Task: In the Contact  LilyScott@GMX.com, Create email and send with subject: 'Welcome to a New Paradigm: Introducing Our Visionary Solution', and with mail content 'Good Day!_x000D_
We're excited to introduce you to an innovative solution that will revolutionize your industry. Get ready to redefine success and reach new heights!_x000D_
Best Regard', attach the document: Project_plan.docx and insert image: visitingcard.jpg. Below Best Regards, write Pinterest and insert the URL: 'in.pinterest.com'. Mark checkbox to create task to follow up : In 2 weeks. Logged in from softage.5@softage.net
Action: Mouse moved to (82, 60)
Screenshot: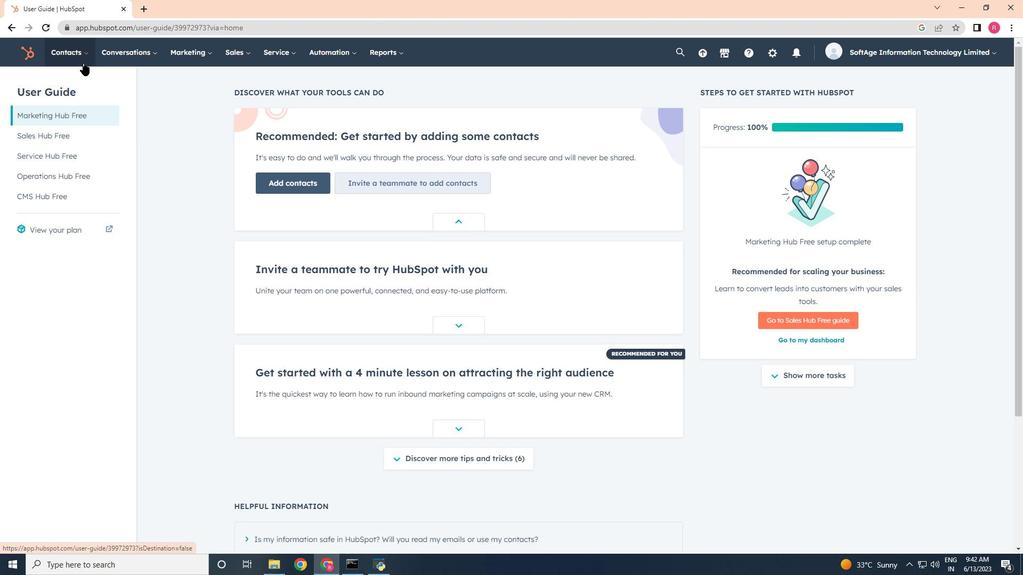 
Action: Mouse pressed left at (82, 60)
Screenshot: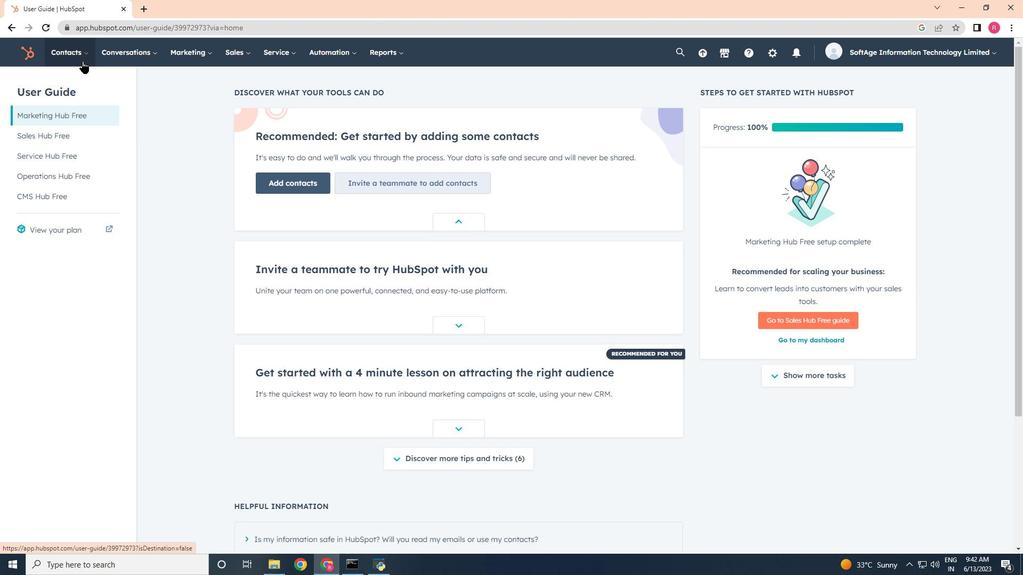 
Action: Mouse moved to (89, 78)
Screenshot: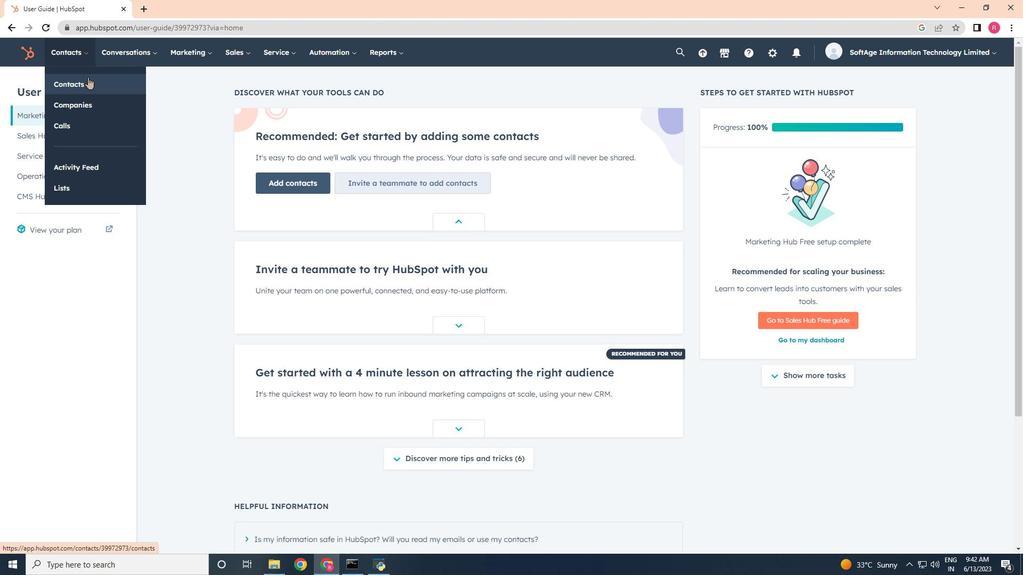 
Action: Mouse pressed left at (89, 78)
Screenshot: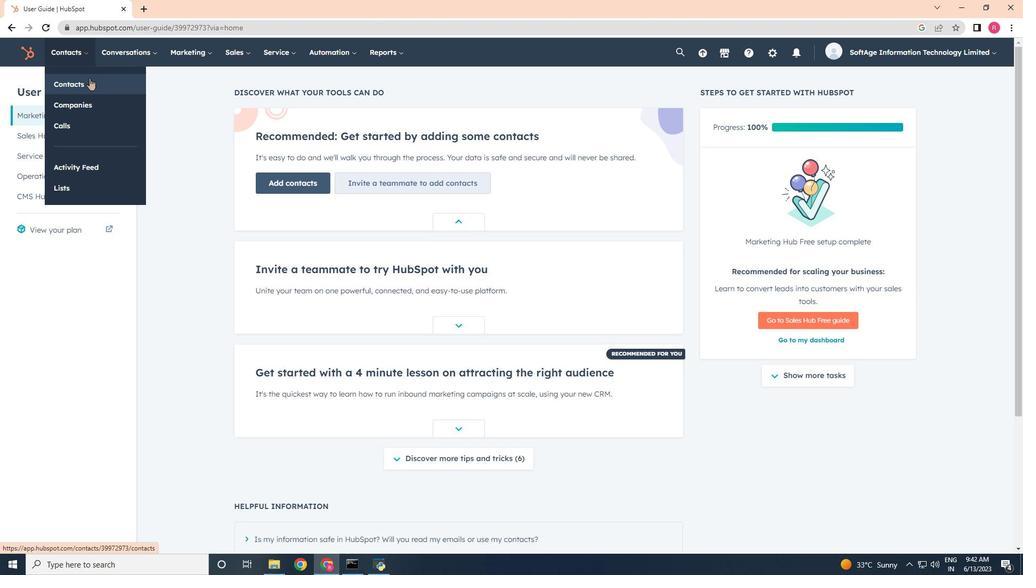 
Action: Mouse moved to (108, 171)
Screenshot: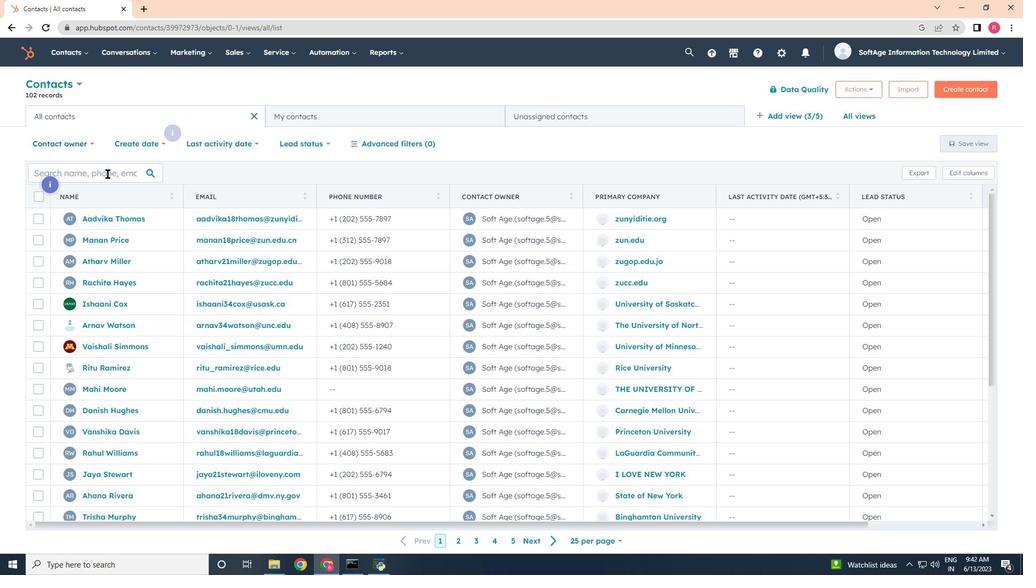 
Action: Mouse pressed left at (108, 171)
Screenshot: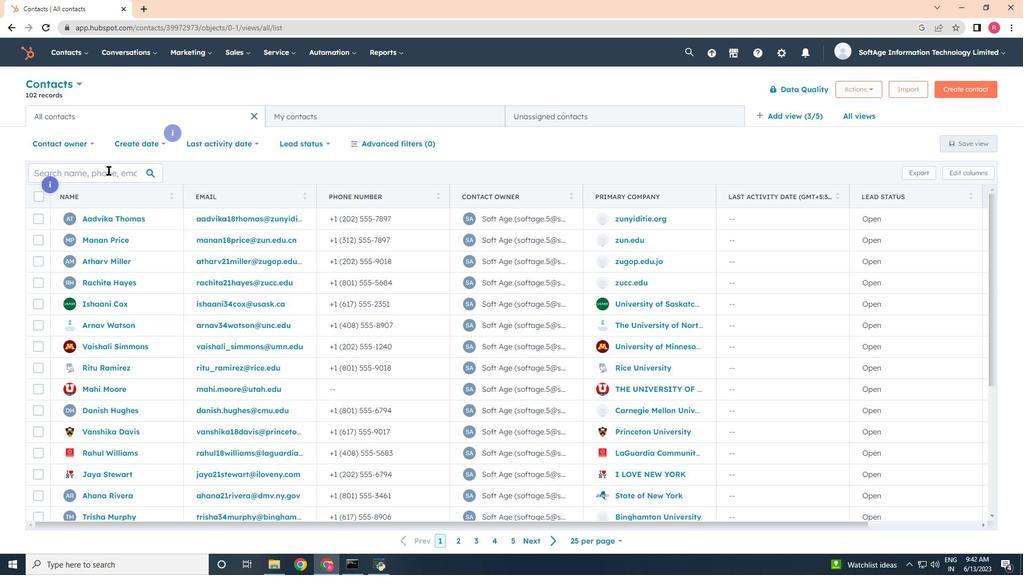 
Action: Mouse moved to (104, 181)
Screenshot: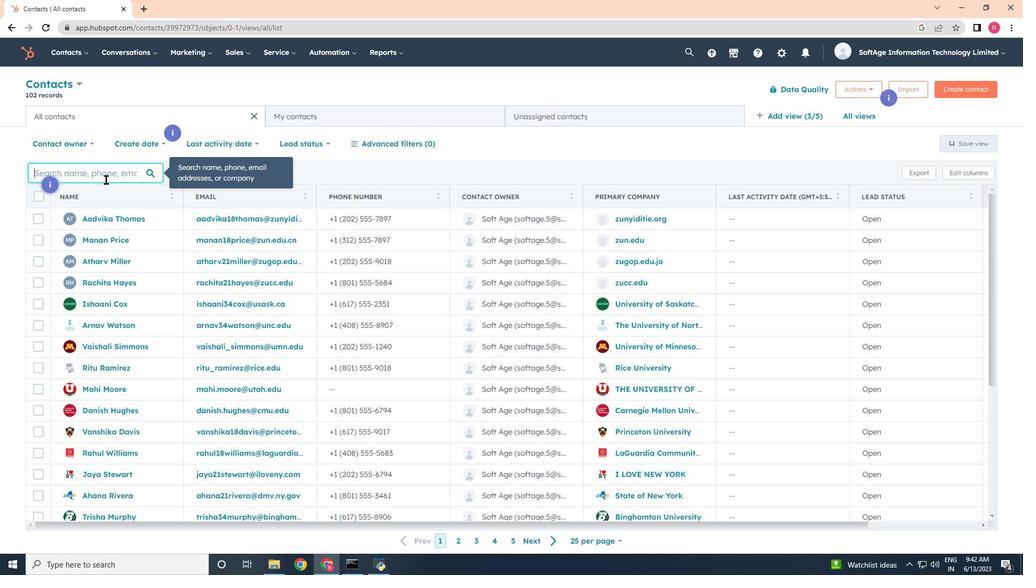 
Action: Key pressed <Key.shift>Lily<Key.shift>Scott<Key.shift>@<Key.shift>GMX.com
Screenshot: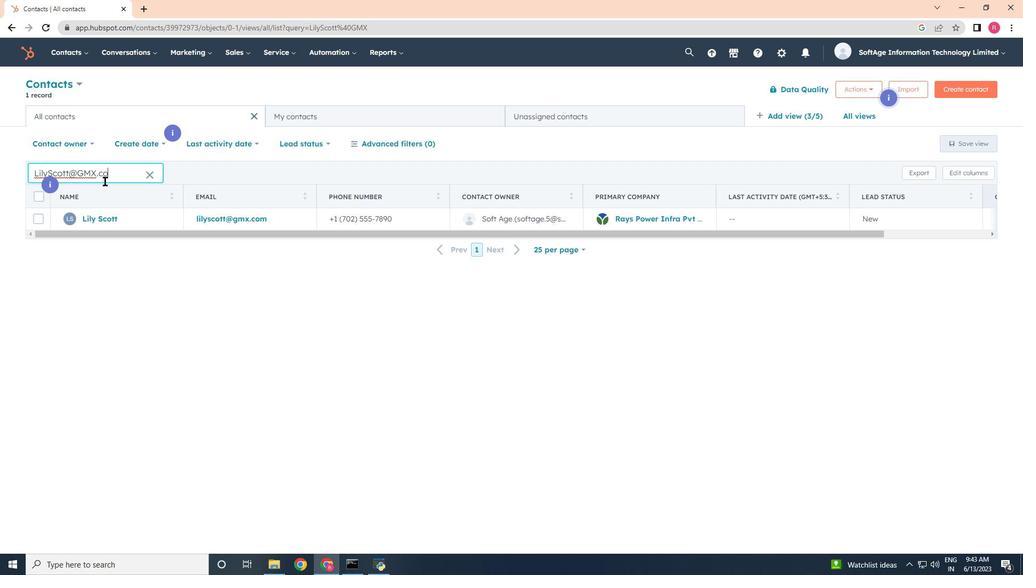 
Action: Mouse moved to (97, 220)
Screenshot: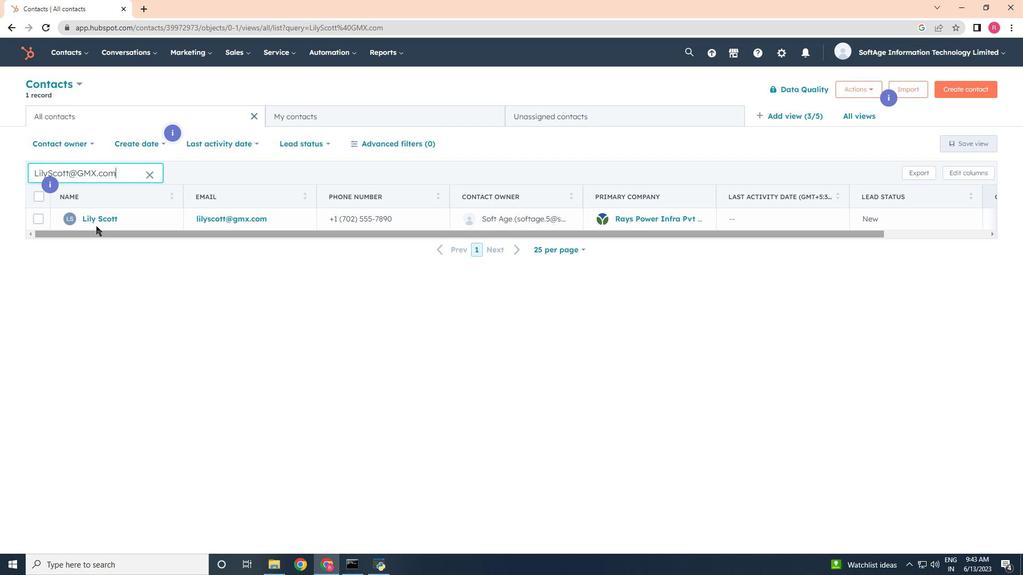 
Action: Mouse pressed left at (97, 220)
Screenshot: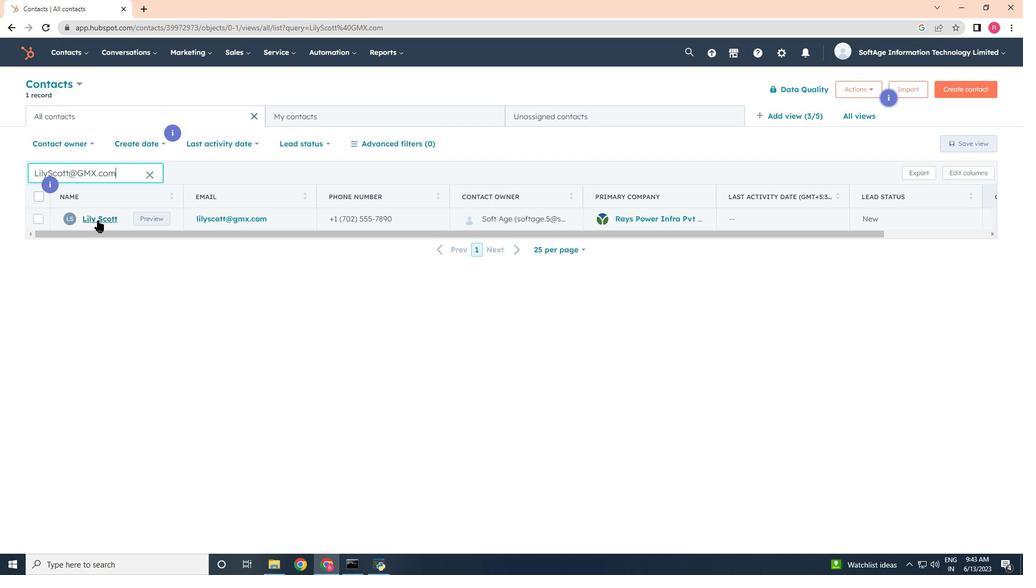 
Action: Mouse moved to (71, 179)
Screenshot: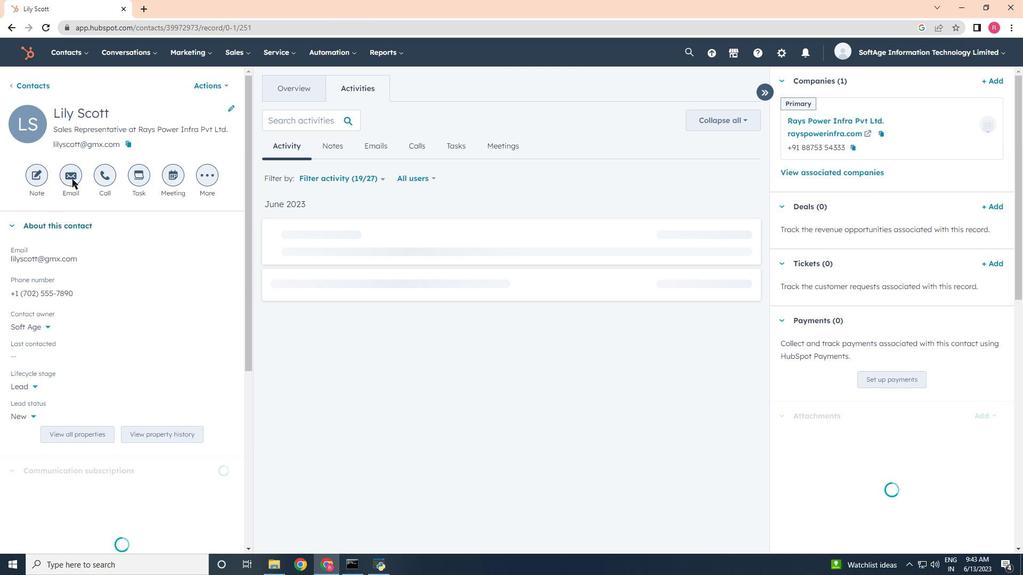 
Action: Mouse pressed left at (71, 179)
Screenshot: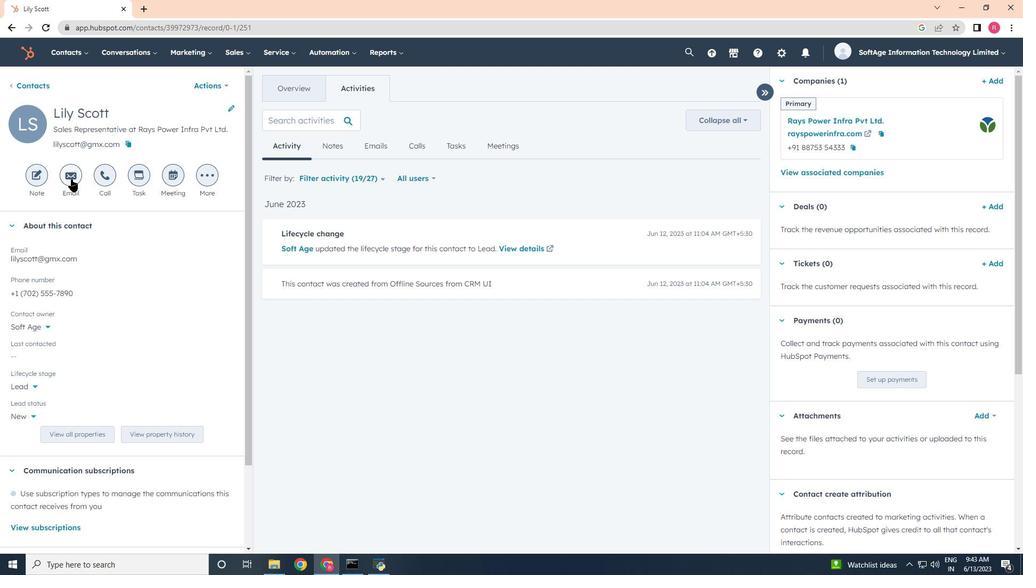 
Action: Mouse moved to (903, 266)
Screenshot: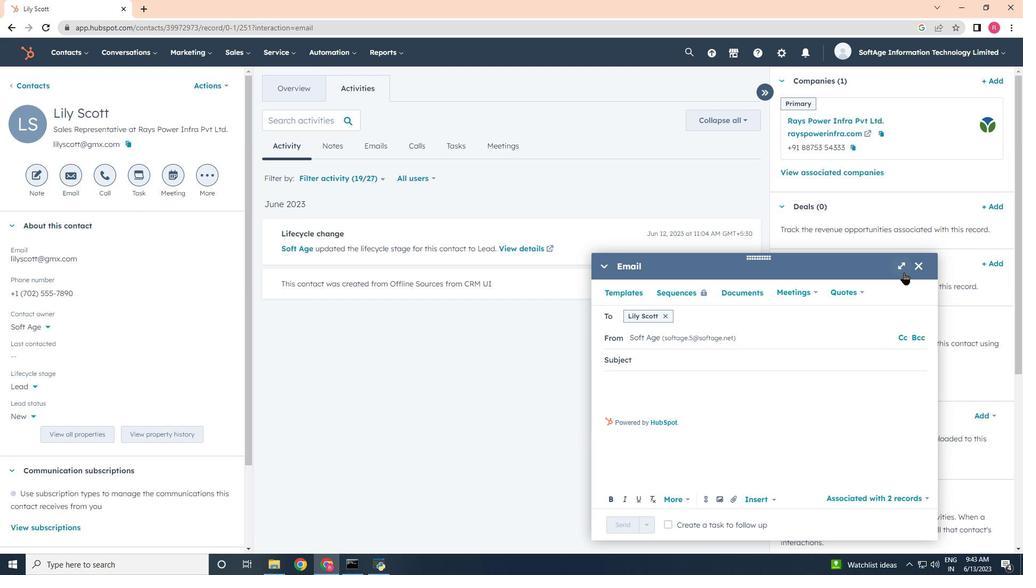 
Action: Mouse pressed left at (903, 266)
Screenshot: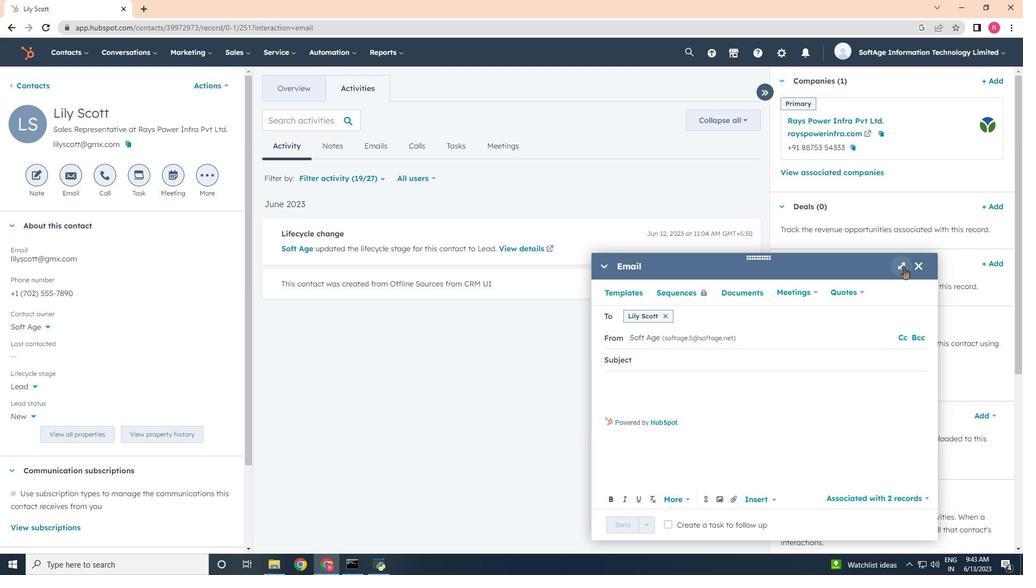 
Action: Mouse moved to (236, 349)
Screenshot: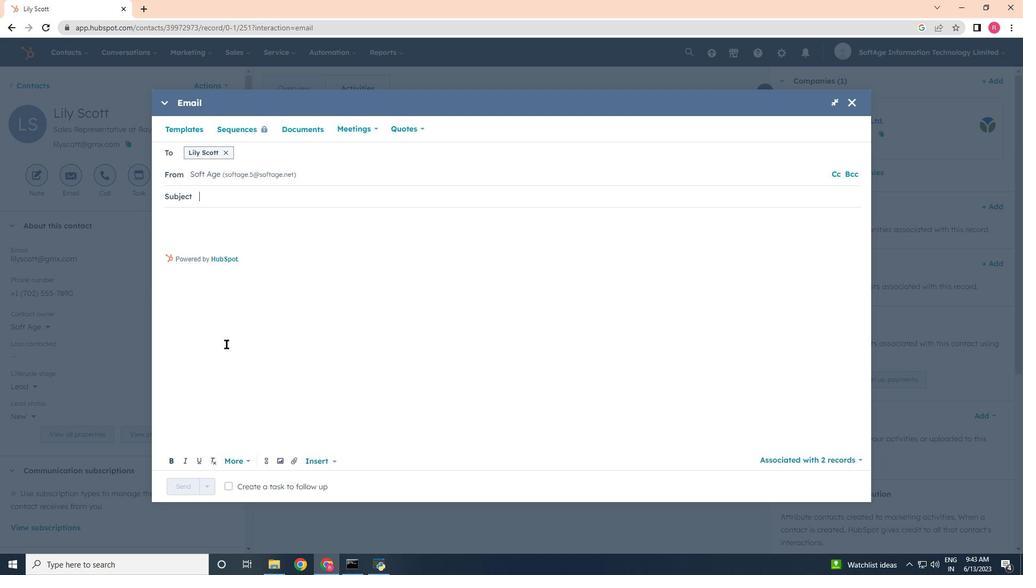 
Action: Key pressed <Key.shift><Key.shift><Key.shift><Key.shift><Key.shift><Key.shift><Key.shift><Key.shift><Key.shift><Key.shift><Key.shift><Key.shift><Key.shift><Key.shift><Key.shift><Key.shift>Welcome<Key.space>to<Key.space>a<Key.space><Key.shift>New<Key.space><Key.shift>Paradigm<Key.shift_r>:<Key.space><Key.shift><Key.shift><Key.shift><Key.shift><Key.shift><Key.shift><Key.shift><Key.shift><Key.shift><Key.shift><Key.shift><Key.shift><Key.shift><Key.shift><Key.shift><Key.shift><Key.shift><Key.shift><Key.shift><Key.shift><Key.shift><Key.shift><Key.shift><Key.shift><Key.shift><Key.shift><Key.shift><Key.shift>Introducing<Key.space><Key.shift>Our<Key.space><Key.shift>Visionary<Key.space><Key.shift><Key.shift>Solution<Key.space><Key.backspace>,
Screenshot: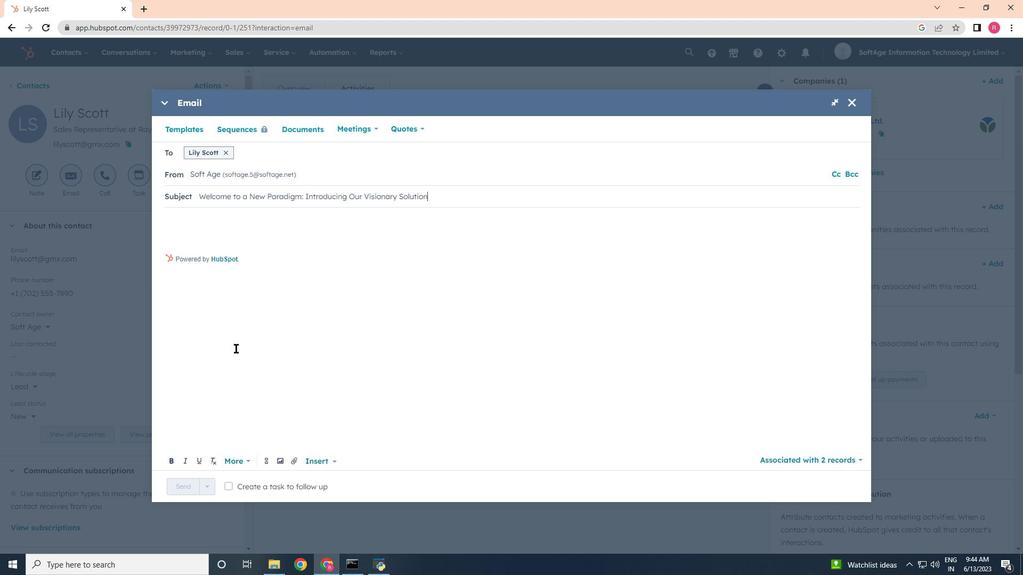 
Action: Mouse moved to (208, 237)
Screenshot: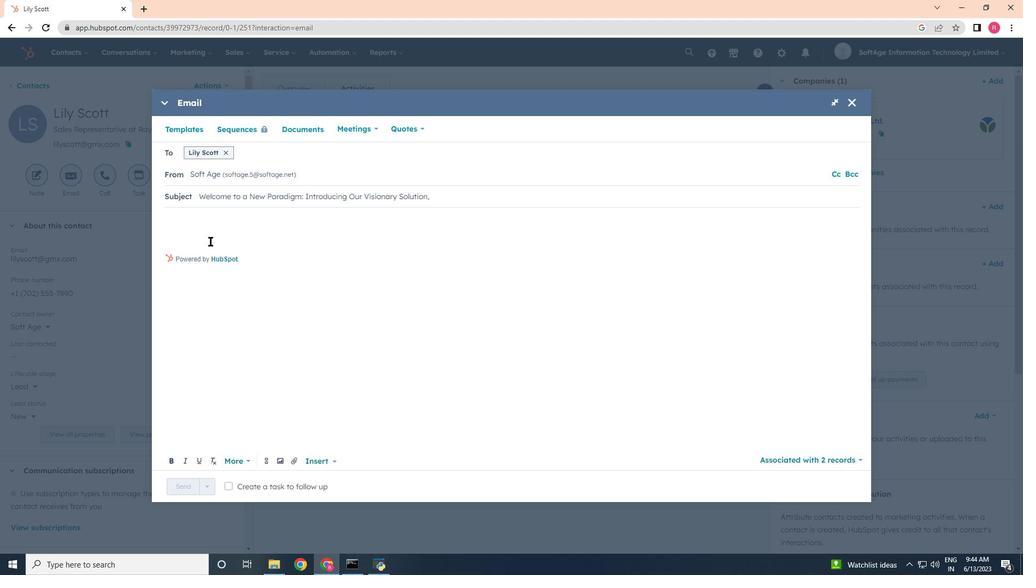 
Action: Mouse pressed left at (208, 237)
Screenshot: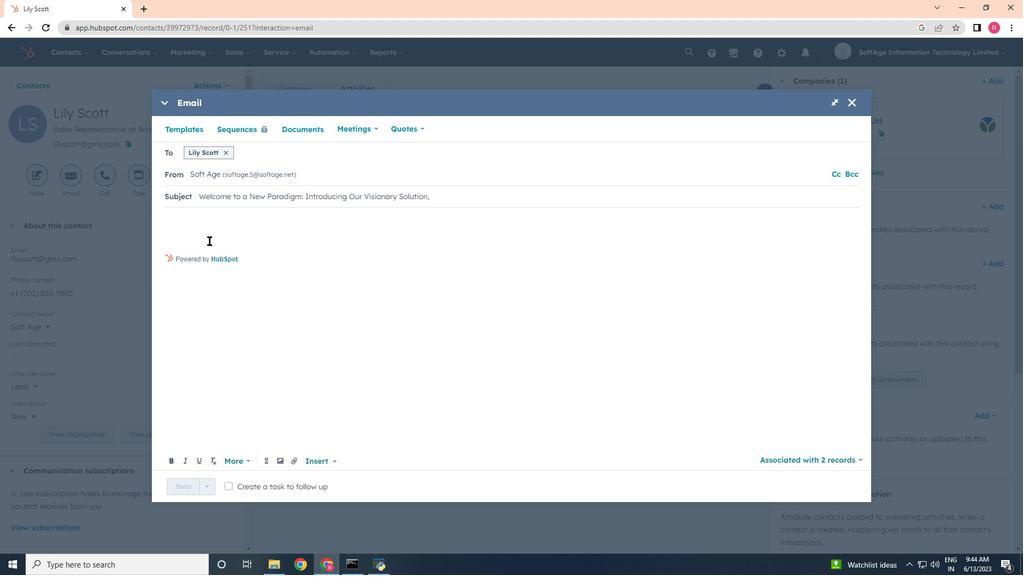 
Action: Mouse moved to (205, 237)
Screenshot: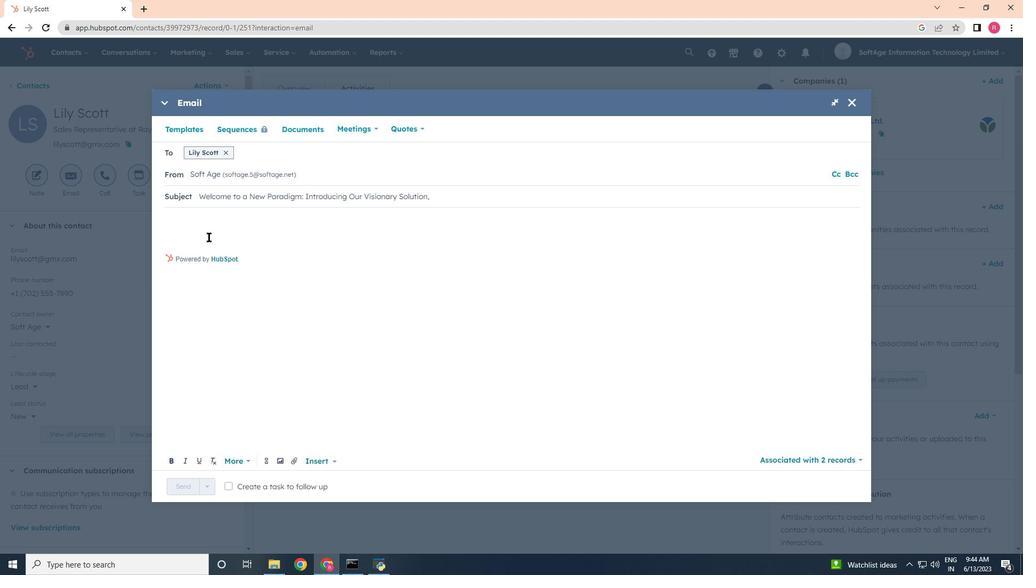 
Action: Key pressed <Key.backspace><Key.backspace><Key.shift><Key.shift>Good<Key.space><Key.shift>Day<Key.shift>!<Key.enter><Key.enter><Key.shift>We<Key.space><Key.backspace>'re<Key.space>excited<Key.space>int<Key.backspace>troduce<Key.space>you<Key.space>to<Key.space>an<Key.space>innovative<Key.space>solution<Key.space>the=<Key.backspace><Key.backspace>at<Key.space>will<Key.space>revolutionize<Key.space>your<Key.space>industry.<Key.space><Key.shift>Get<Key.space><Key.shift>redy<Key.space><Key.backspace><Key.backspace><Key.backspace>ady<Key.space>to<Key.space>redefine<Key.space>success<Key.space>and<Key.space>reach<Key.space>new<Key.space>hights<Key.shift><Key.shift><Key.shift><Key.shift>!<Key.backspace><Key.backspace><Key.backspace><Key.backspace><Key.backspace><Key.backspace>eights<Key.shift><Key.shift><Key.shift><Key.shift><Key.shift><Key.shift><Key.shift><Key.shift><Key.shift><Key.shift><Key.shift><Key.shift><Key.shift><Key.shift><Key.shift>!<Key.enter><Key.enter><Key.shift><Key.shift>Best<Key.space><Key.shift><Key.shift><Key.shift><Key.shift><Key.shift><Key.shift><Key.shift><Key.shift><Key.shift><Key.shift><Key.shift><Key.shift><Key.shift><Key.shift><Key.shift><Key.shift><Key.shift><Key.shift><Key.shift><Key.shift><Key.shift><Key.shift>Regard,<Key.enter>
Screenshot: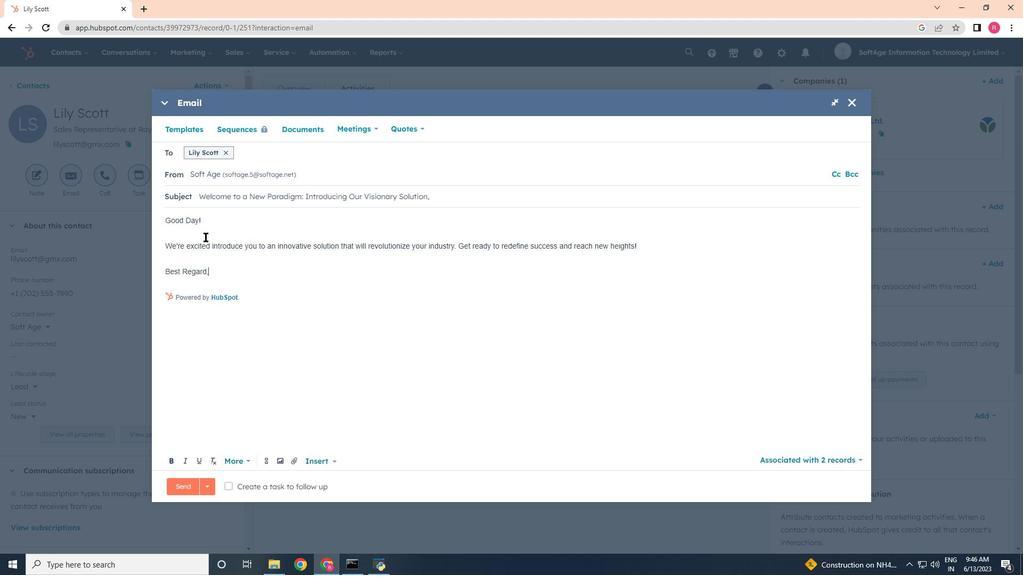 
Action: Mouse moved to (295, 461)
Screenshot: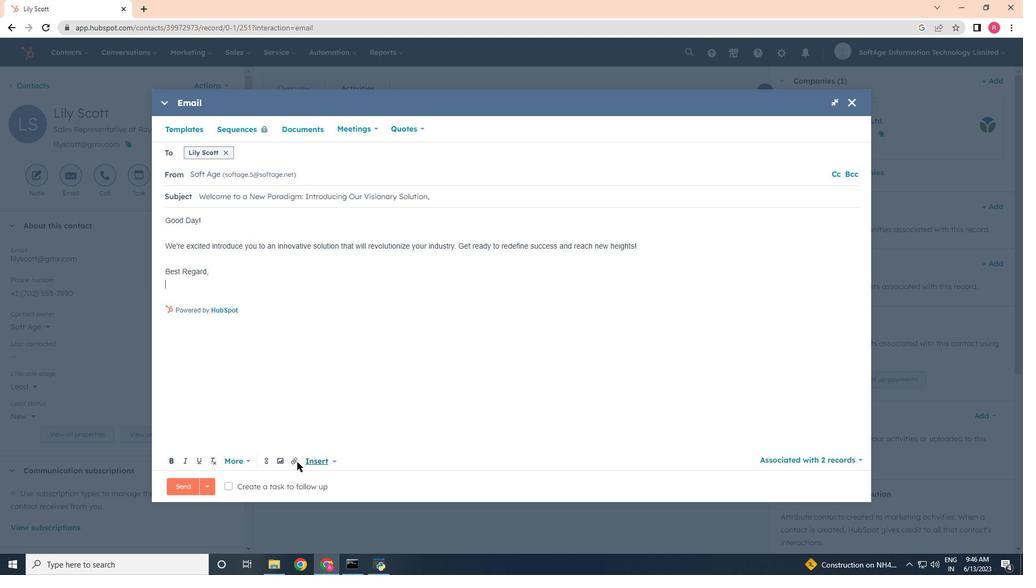 
Action: Mouse pressed left at (295, 461)
Screenshot: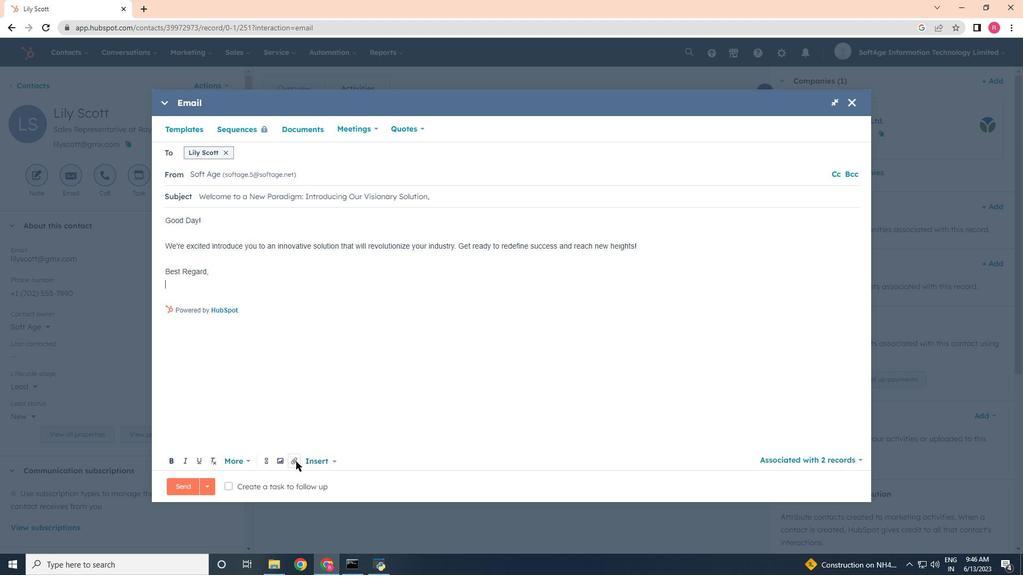 
Action: Mouse moved to (313, 429)
Screenshot: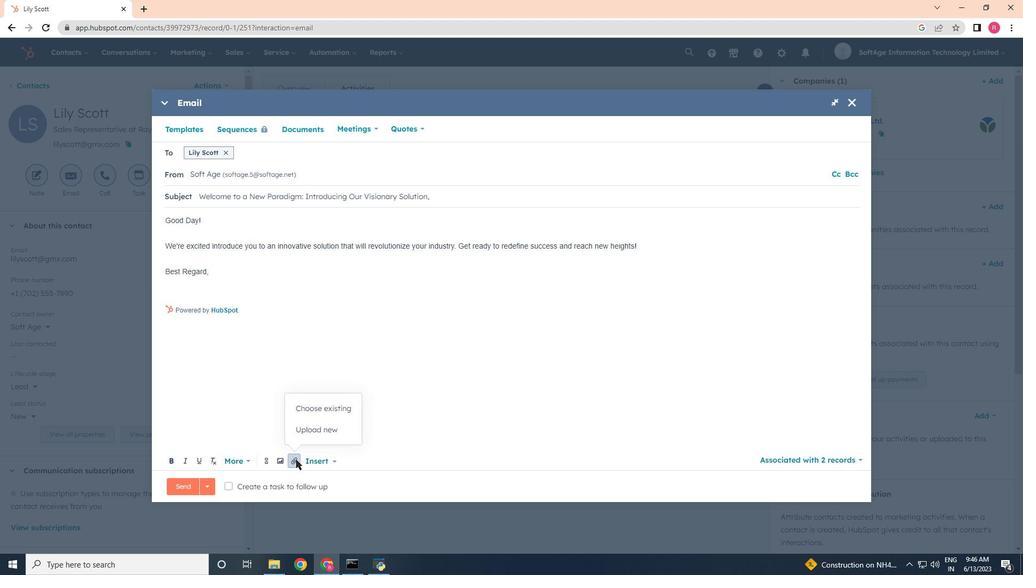 
Action: Mouse pressed left at (313, 429)
Screenshot: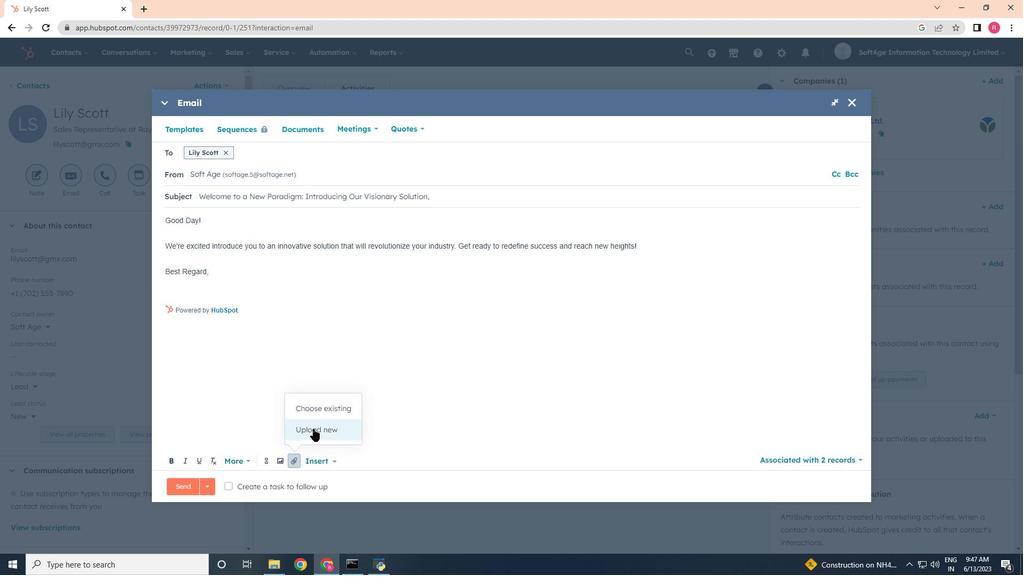 
Action: Mouse moved to (273, 79)
Screenshot: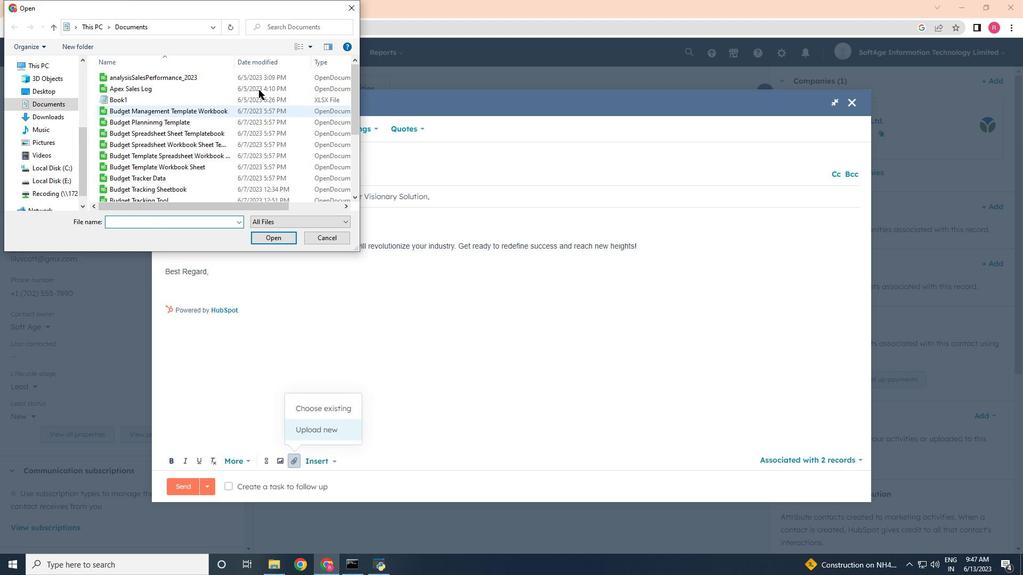 
Action: Mouse scrolled (273, 79) with delta (0, 0)
Screenshot: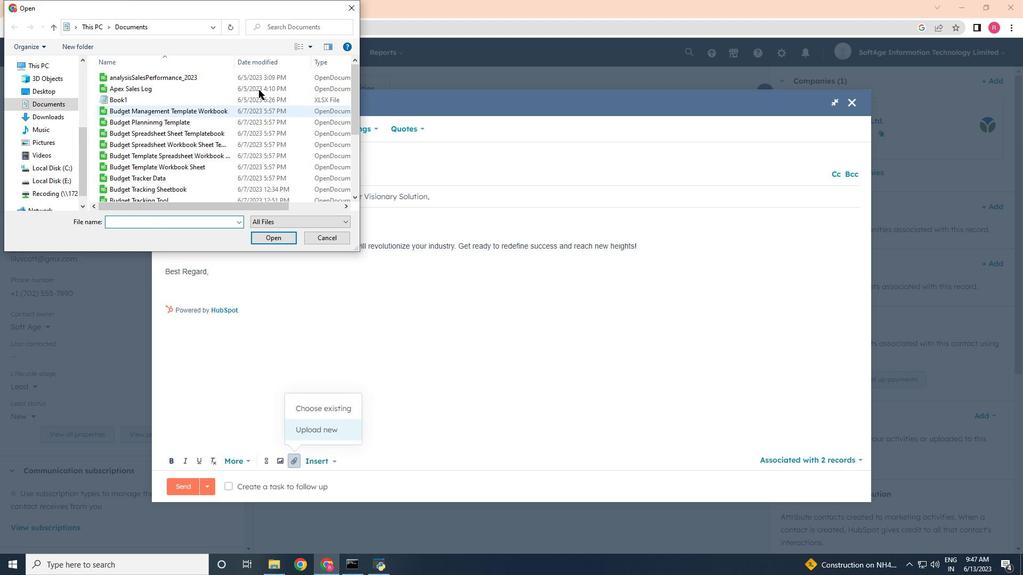
Action: Mouse moved to (275, 80)
Screenshot: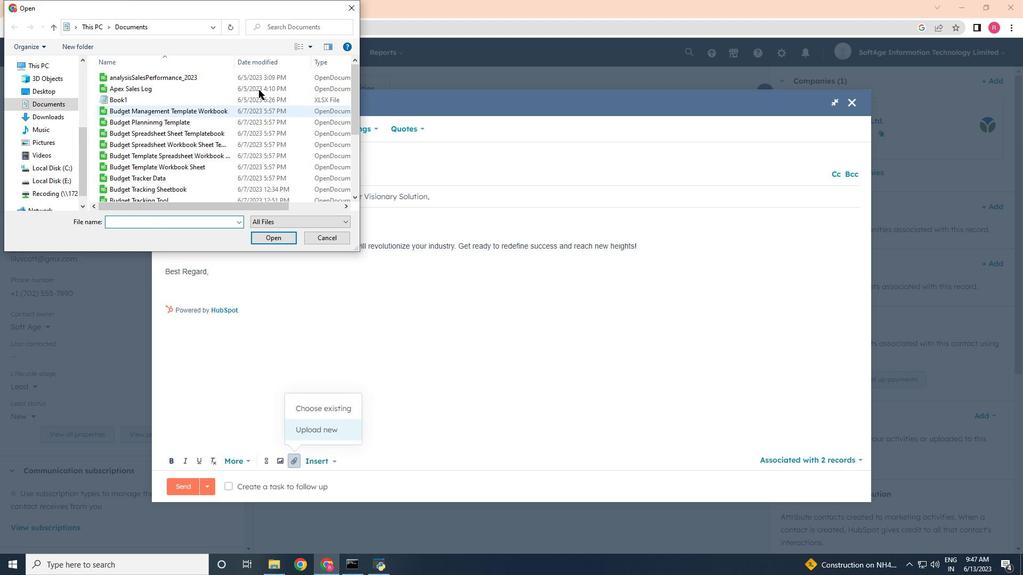 
Action: Mouse scrolled (275, 80) with delta (0, 0)
Screenshot: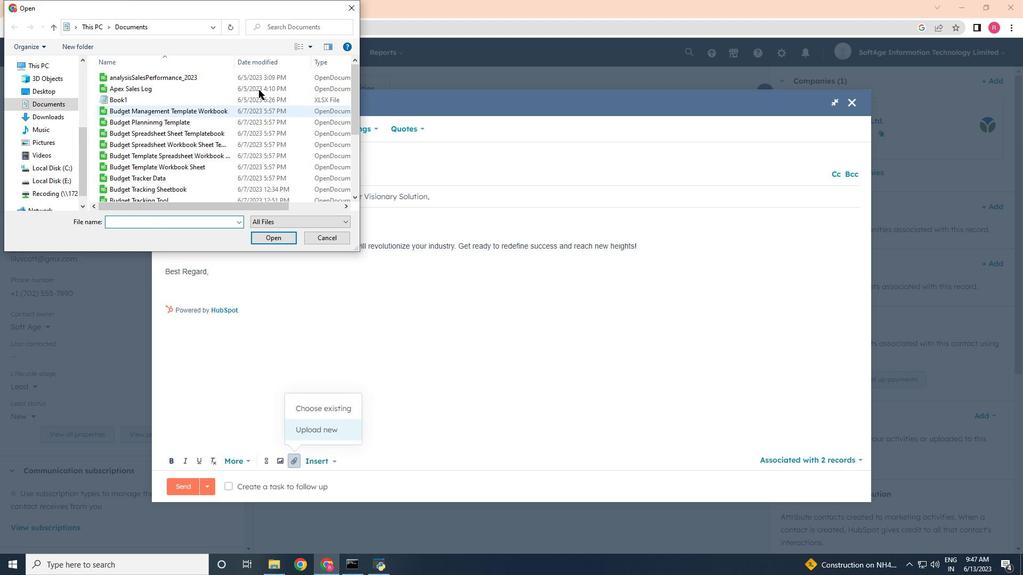 
Action: Mouse scrolled (275, 80) with delta (0, 0)
Screenshot: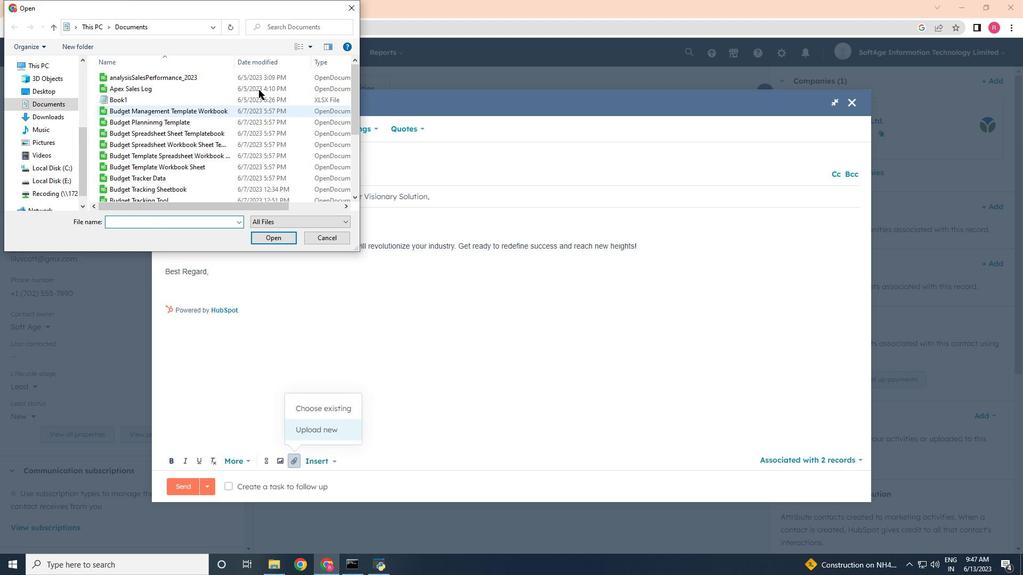 
Action: Mouse scrolled (275, 80) with delta (0, 0)
Screenshot: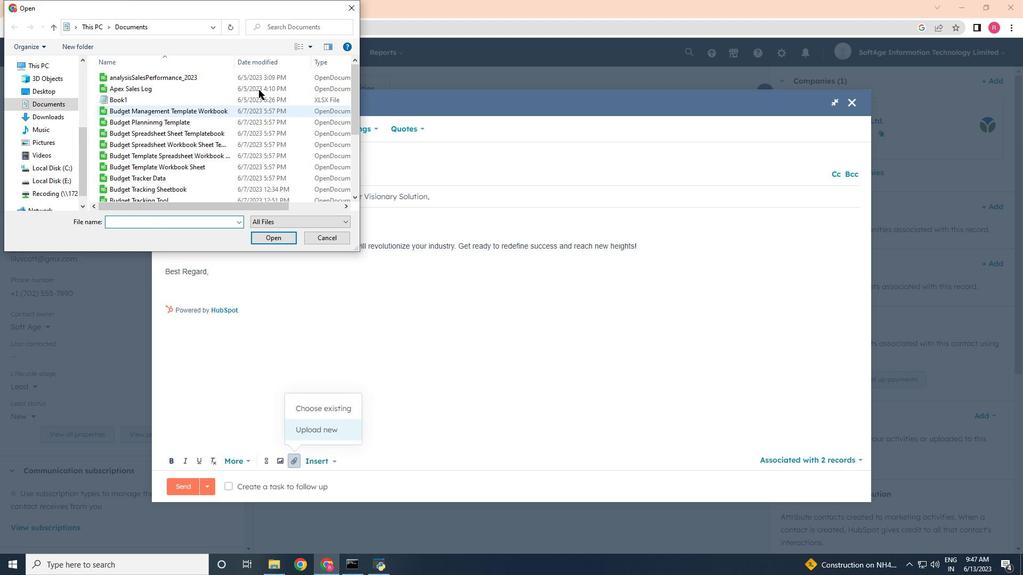 
Action: Mouse scrolled (275, 80) with delta (0, 0)
Screenshot: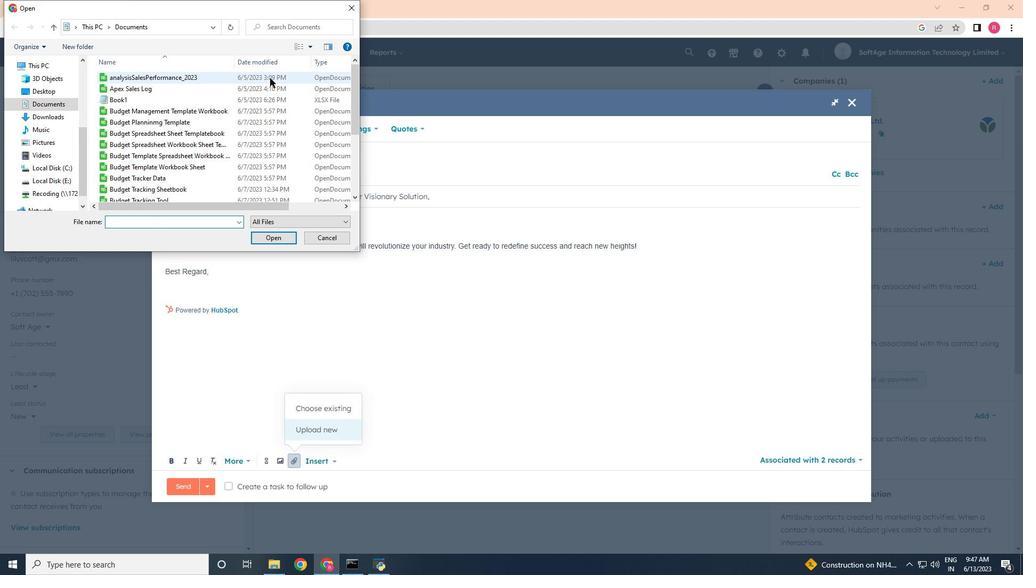 
Action: Mouse moved to (275, 80)
Screenshot: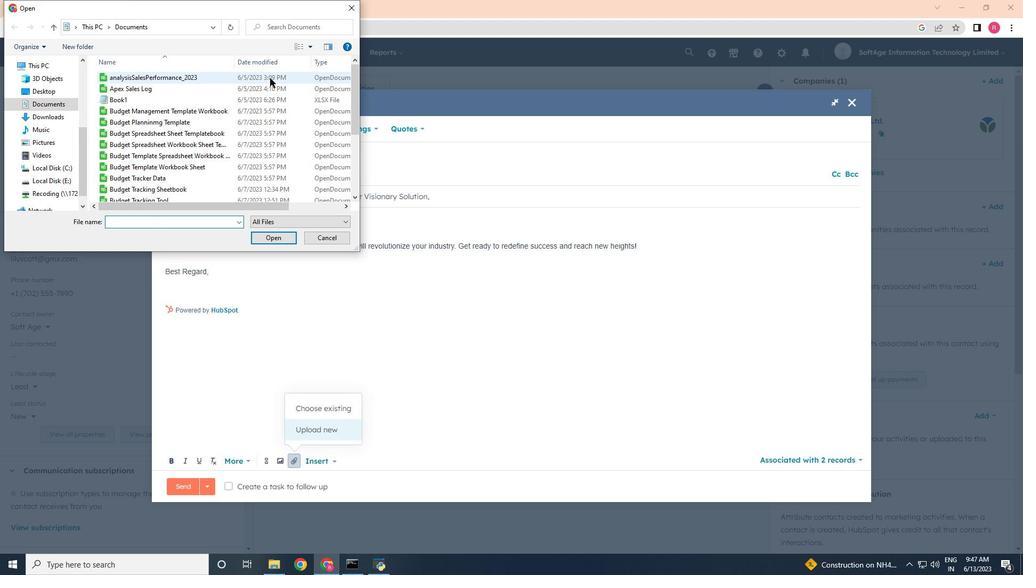 
Action: Mouse scrolled (275, 80) with delta (0, 0)
Screenshot: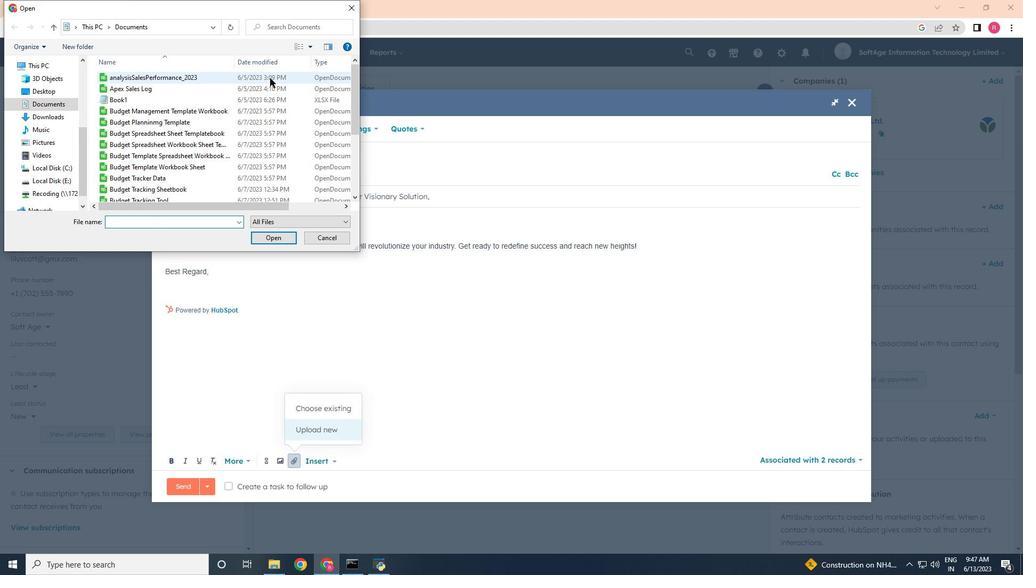 
Action: Mouse moved to (215, 142)
Screenshot: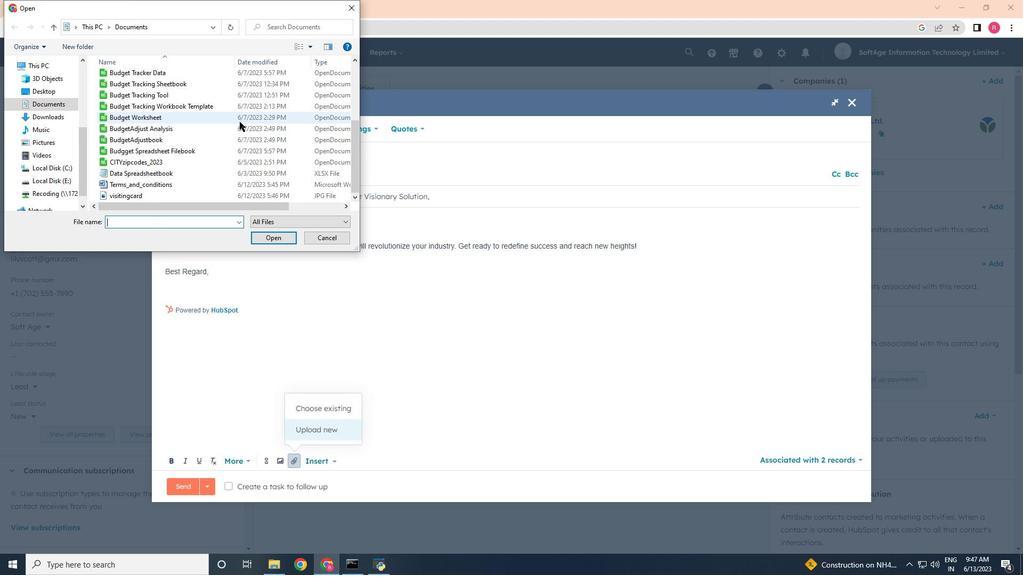 
Action: Mouse scrolled (215, 142) with delta (0, 0)
Screenshot: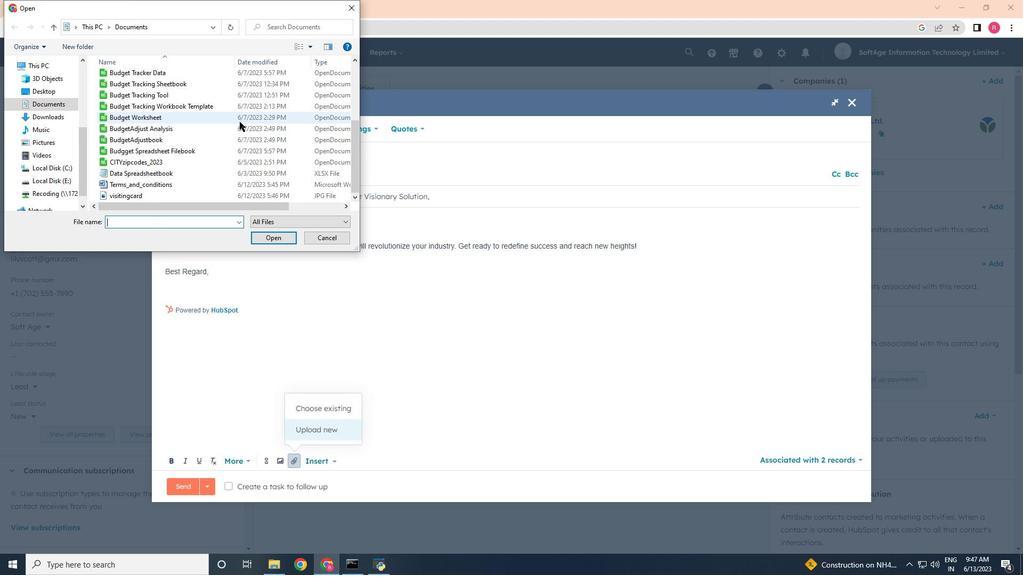 
Action: Mouse moved to (209, 149)
Screenshot: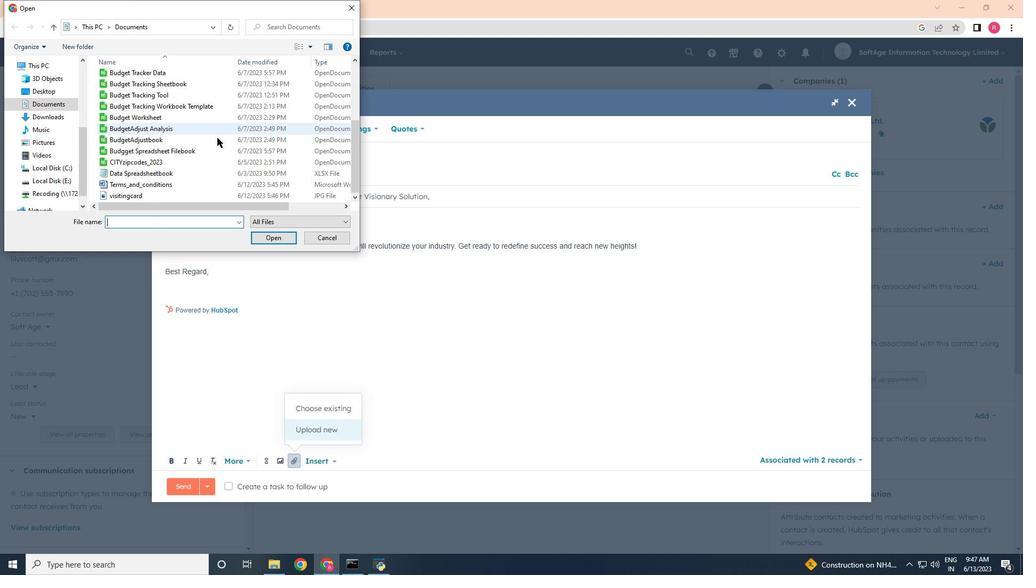 
Action: Mouse scrolled (209, 148) with delta (0, 0)
Screenshot: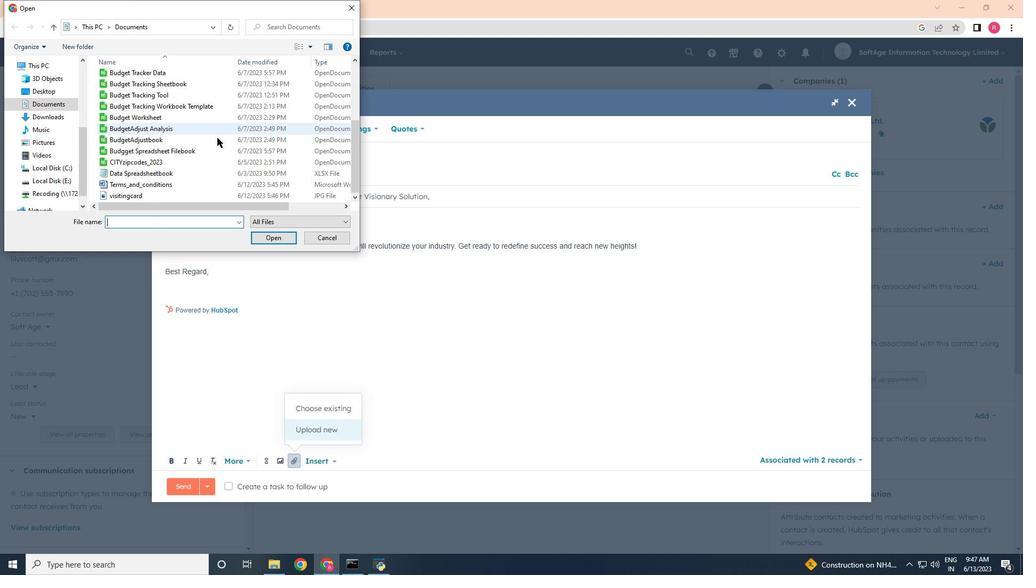 
Action: Mouse moved to (205, 151)
Screenshot: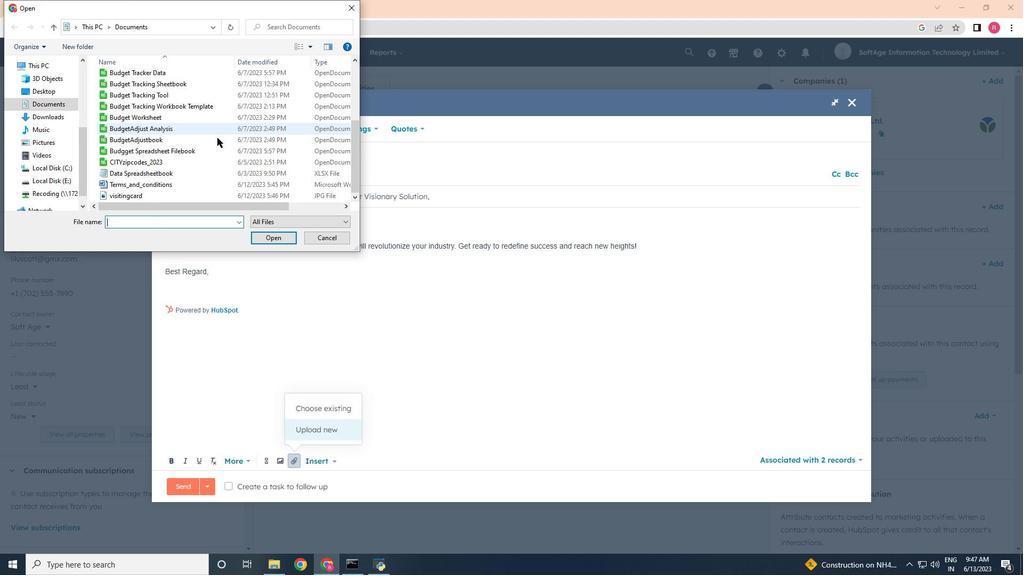 
Action: Mouse scrolled (205, 151) with delta (0, 0)
Screenshot: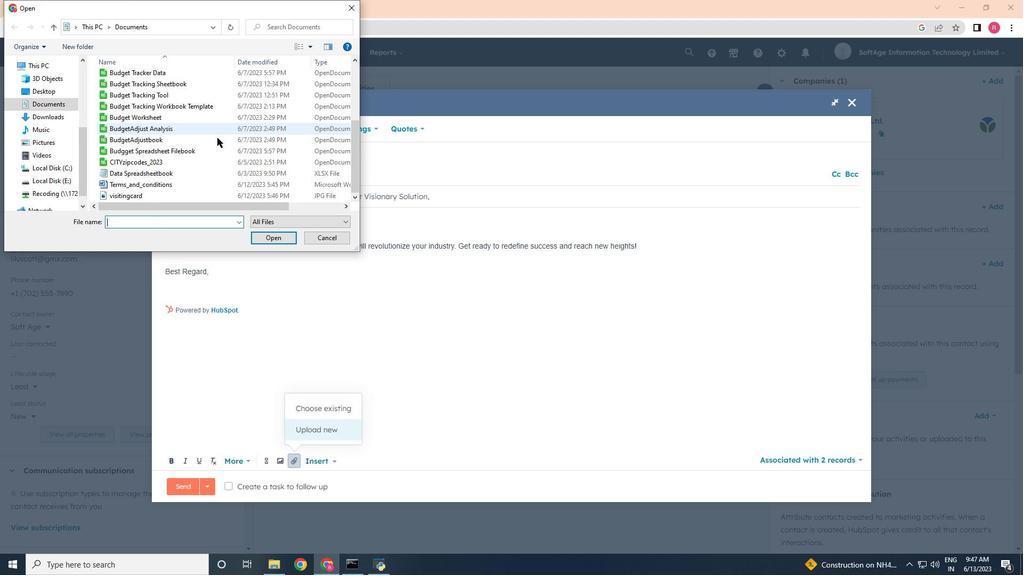 
Action: Mouse moved to (170, 181)
Screenshot: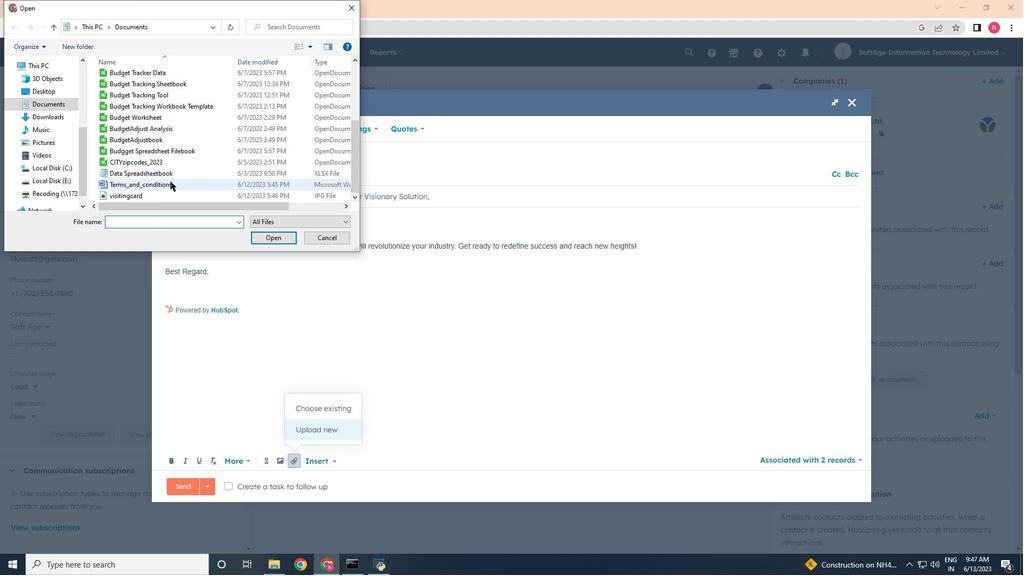 
Action: Mouse pressed right at (170, 181)
Screenshot: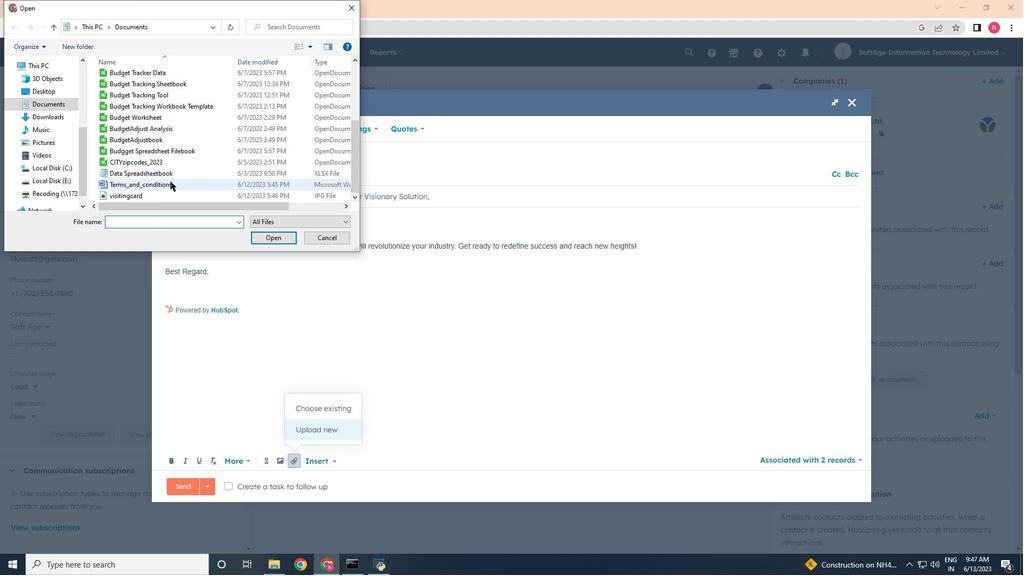 
Action: Mouse moved to (212, 380)
Screenshot: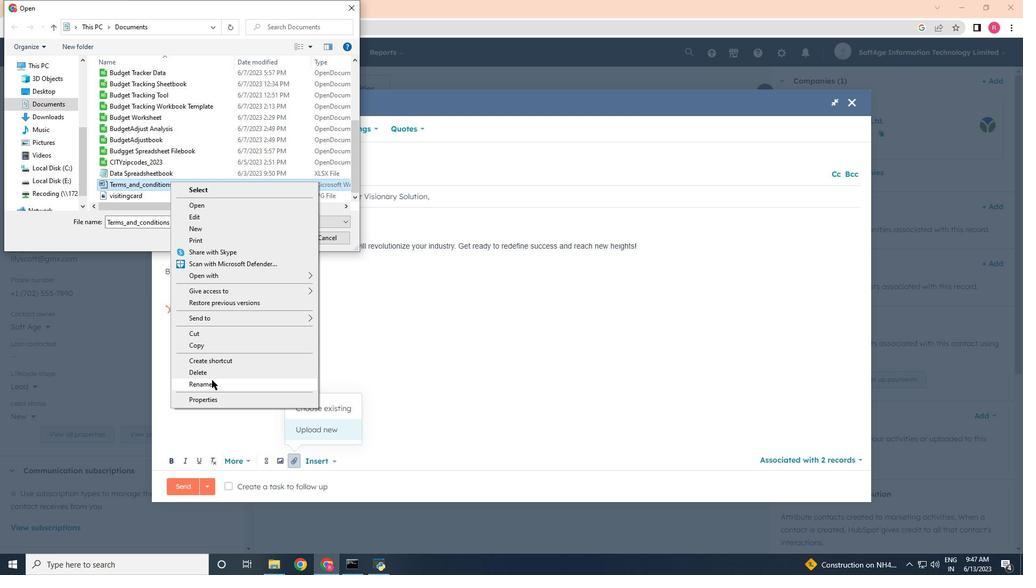 
Action: Mouse pressed left at (212, 380)
Screenshot: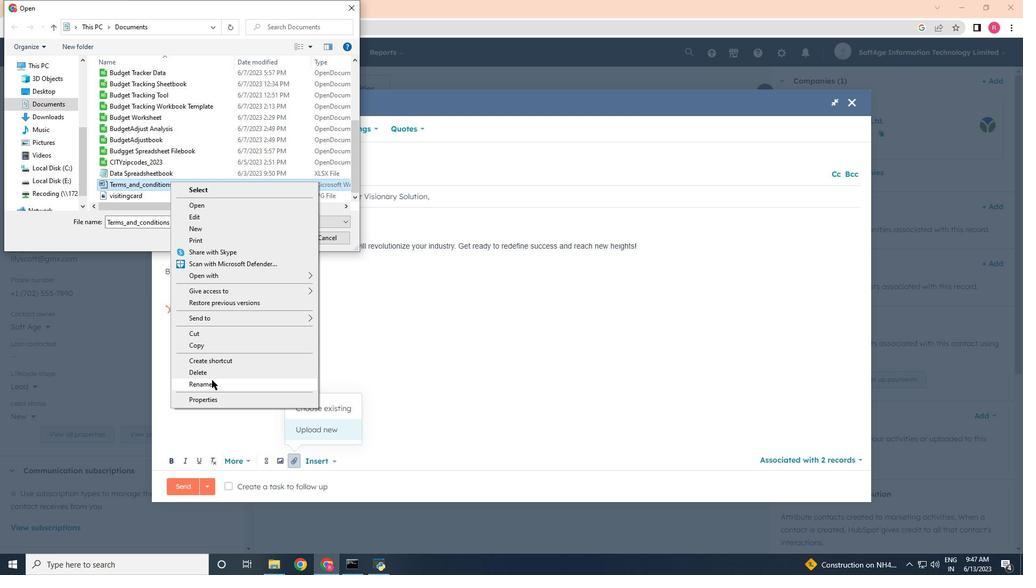 
Action: Mouse moved to (211, 380)
Screenshot: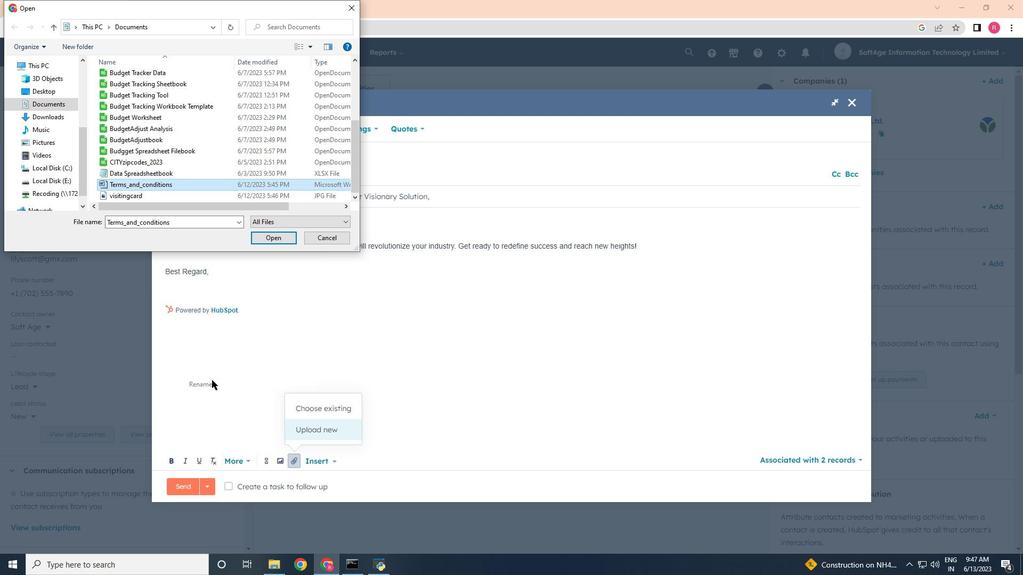 
Action: Key pressed <Key.shift><Key.shift><Key.shift><Key.shift><Key.shift><Key.shift><Key.shift><Key.shift><Key.shift><Key.shift><Key.shift><Key.shift><Key.shift><Key.shift><Key.shift><Key.shift><Key.shift><Key.shift><Key.shift><Key.shift><Key.shift><Key.shift><Key.shift><Key.shift><Key.shift><Key.shift><Key.shift>Project<Key.shift><Key.shift>_plan
Screenshot: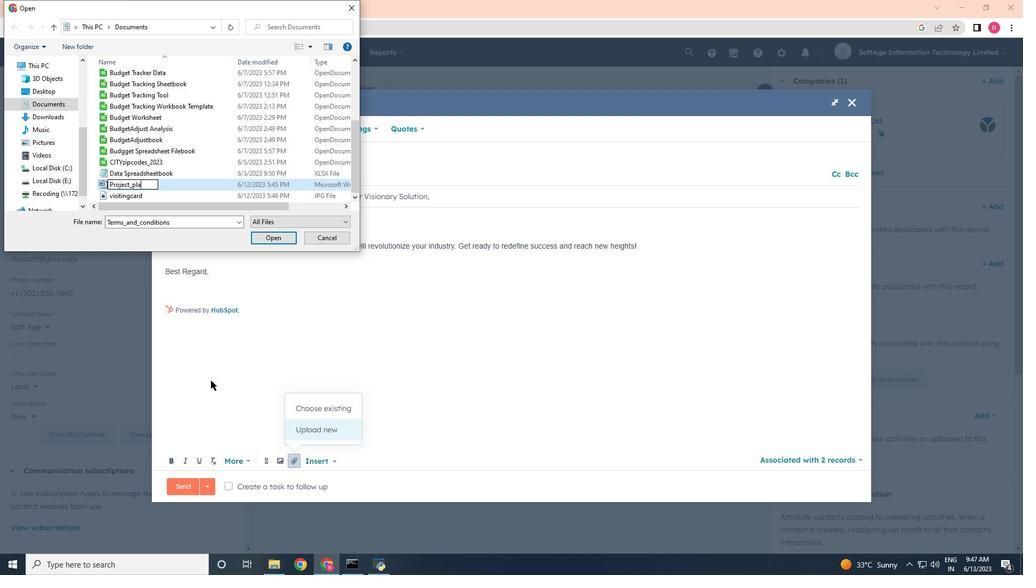 
Action: Mouse moved to (275, 241)
Screenshot: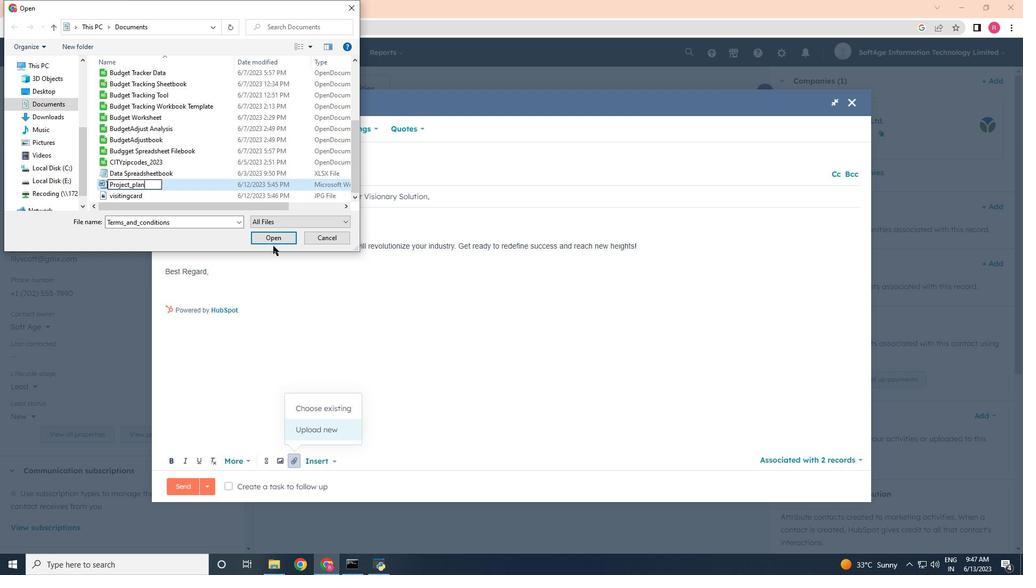 
Action: Mouse pressed left at (275, 241)
Screenshot: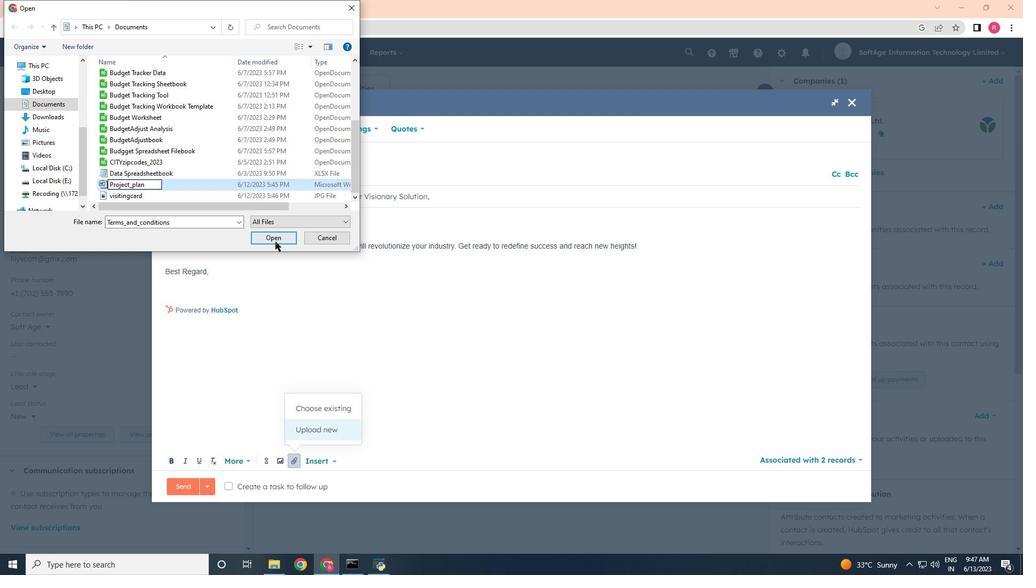 
Action: Mouse moved to (213, 183)
Screenshot: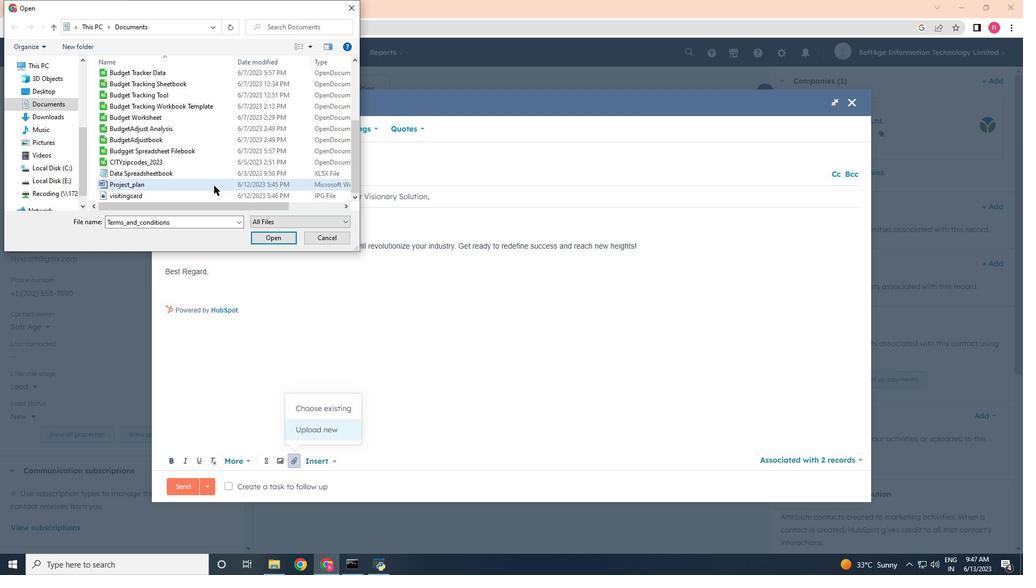 
Action: Mouse pressed left at (213, 183)
Screenshot: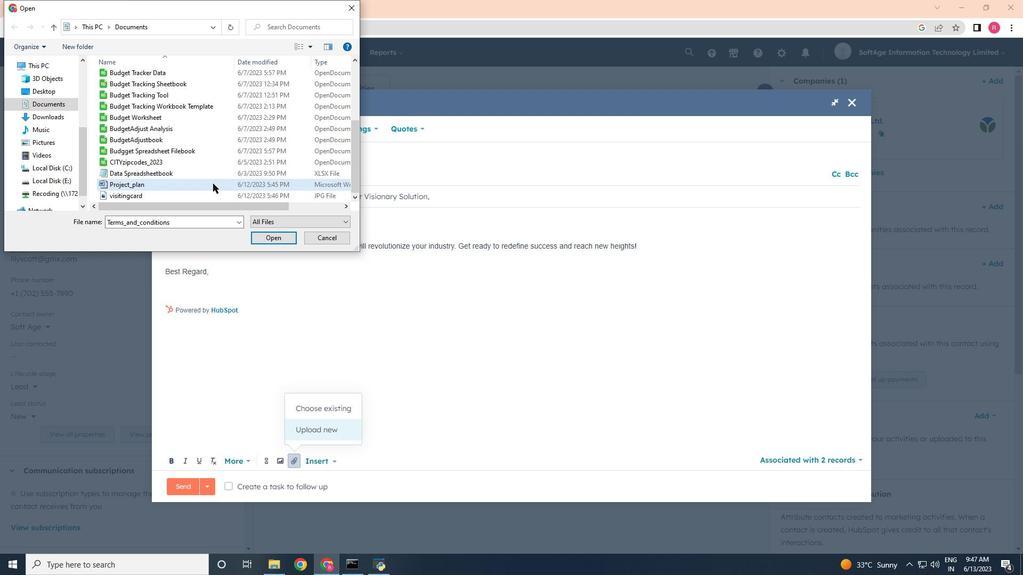
Action: Mouse moved to (271, 240)
Screenshot: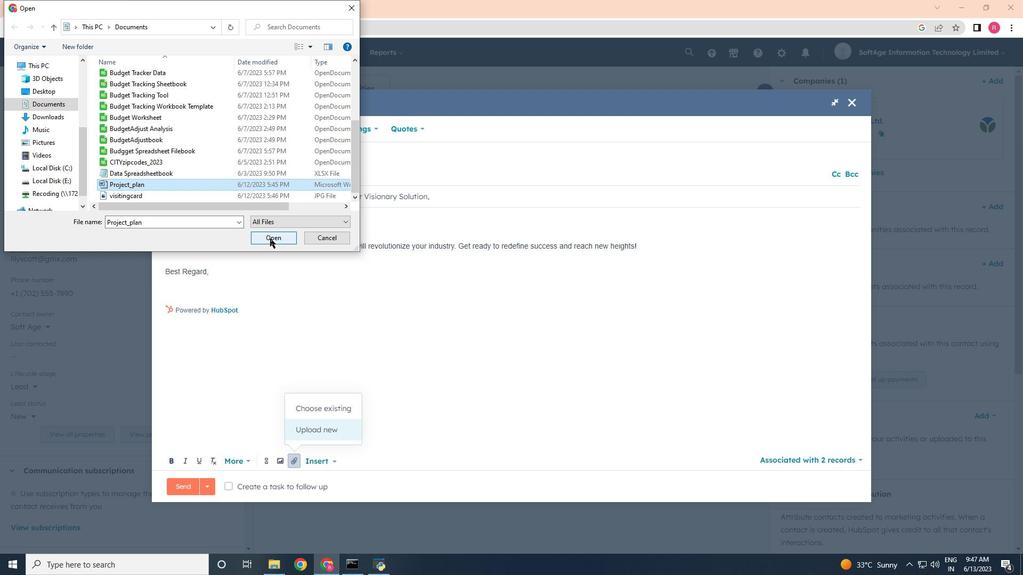 
Action: Mouse pressed left at (271, 240)
Screenshot: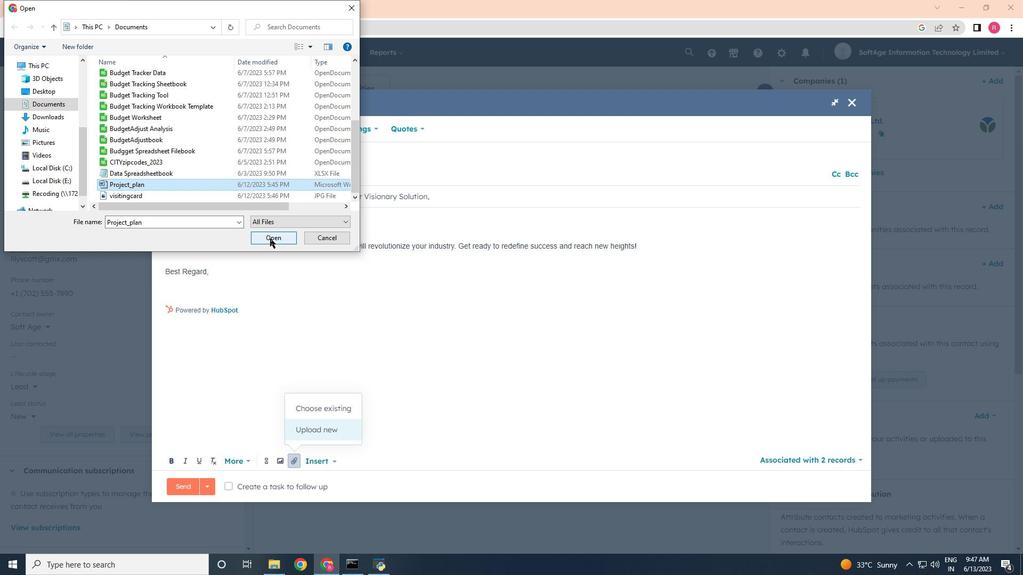 
Action: Mouse moved to (294, 425)
Screenshot: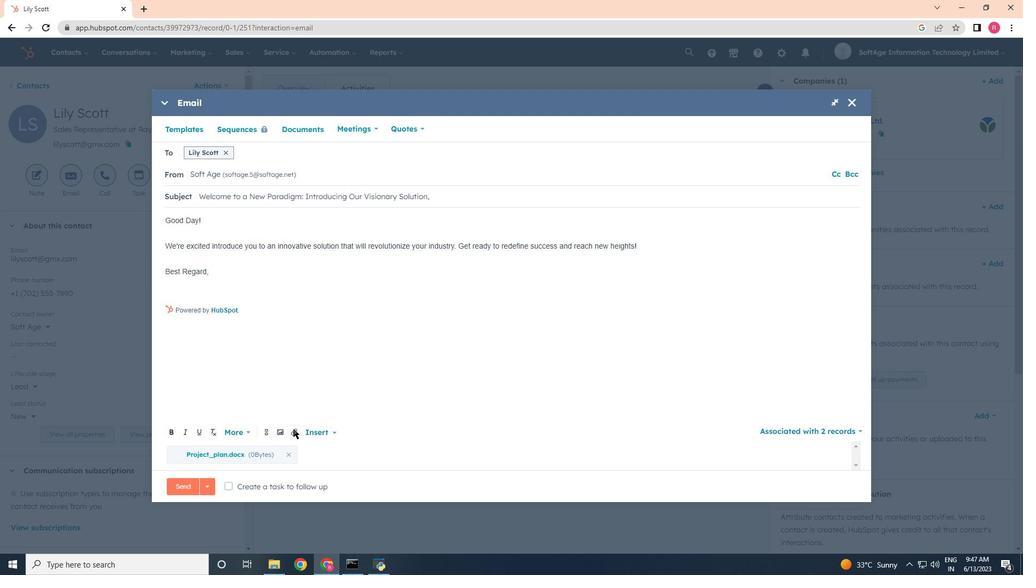 
Action: Mouse pressed left at (294, 425)
Screenshot: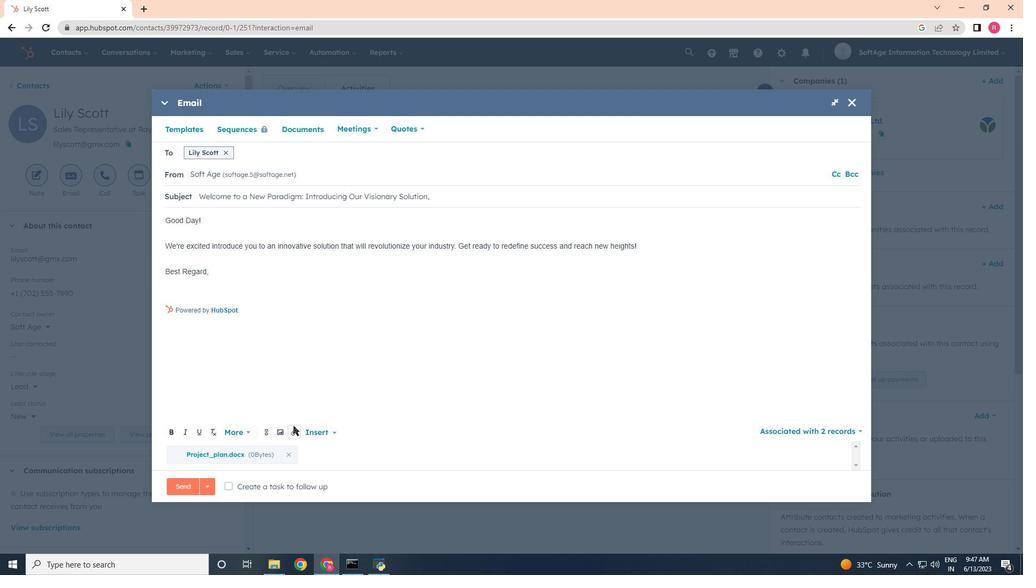 
Action: Mouse moved to (312, 404)
Screenshot: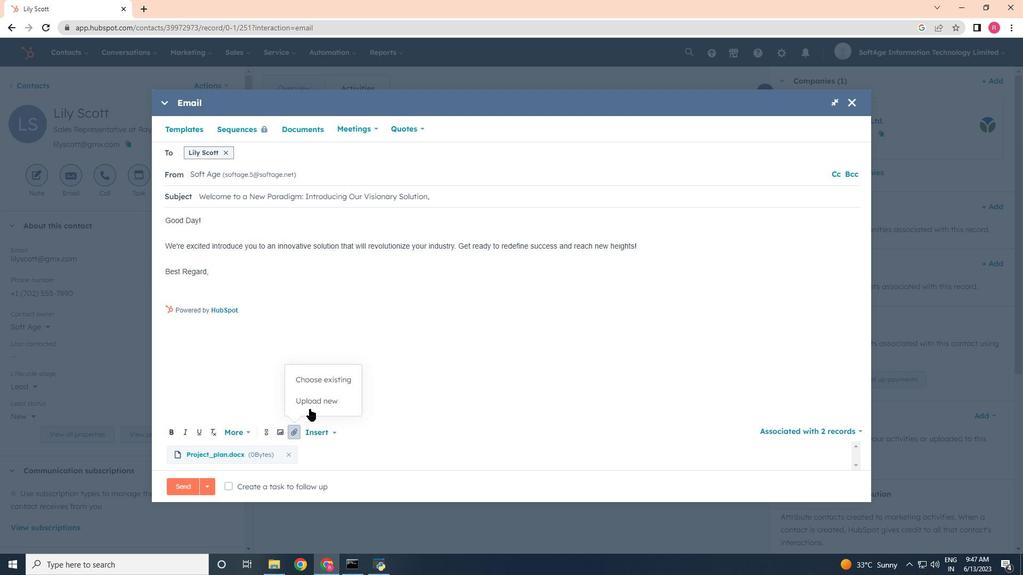 
Action: Mouse pressed left at (312, 404)
Screenshot: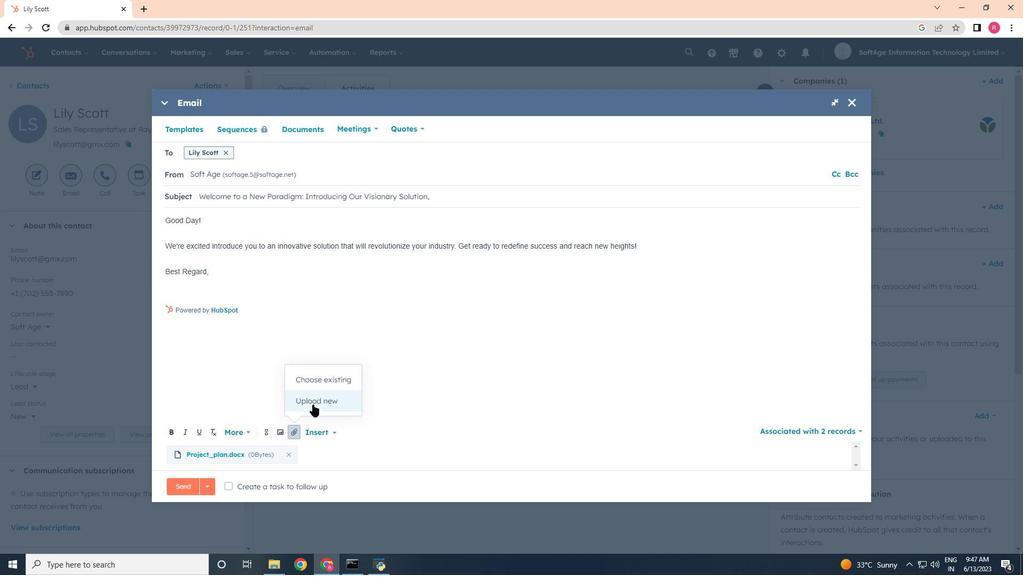 
Action: Mouse moved to (170, 178)
Screenshot: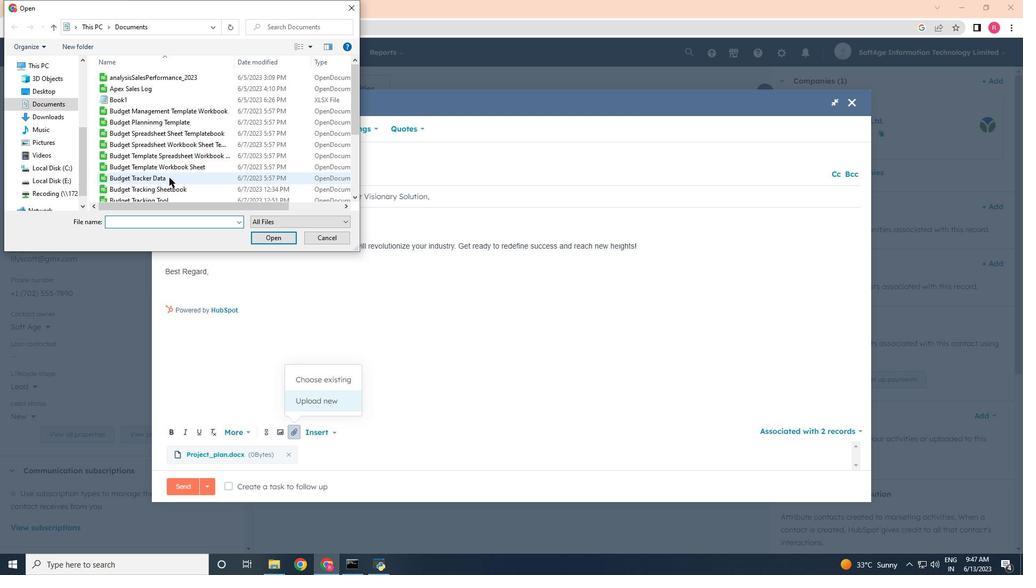 
Action: Mouse scrolled (170, 177) with delta (0, 0)
Screenshot: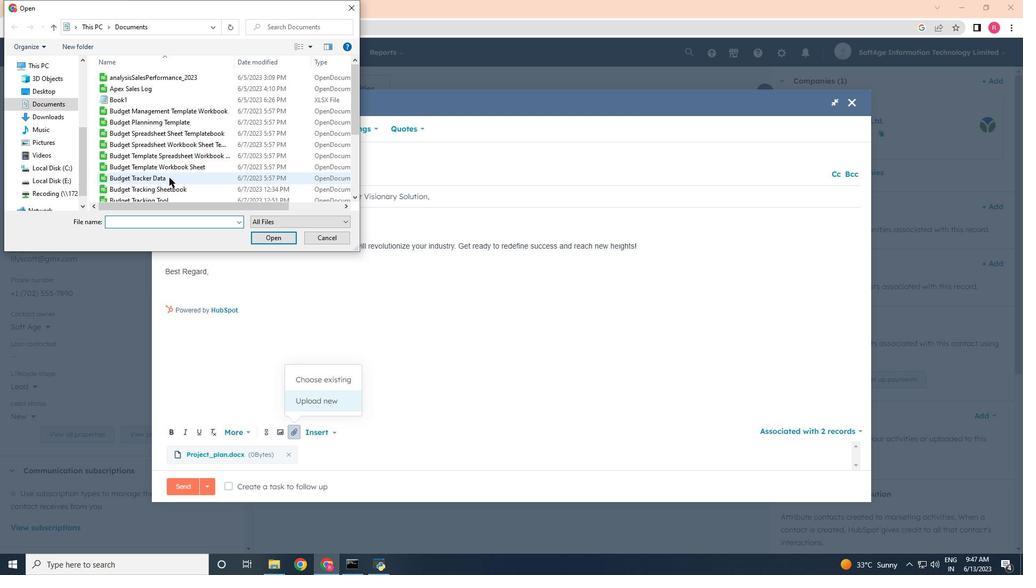 
Action: Mouse moved to (171, 179)
Screenshot: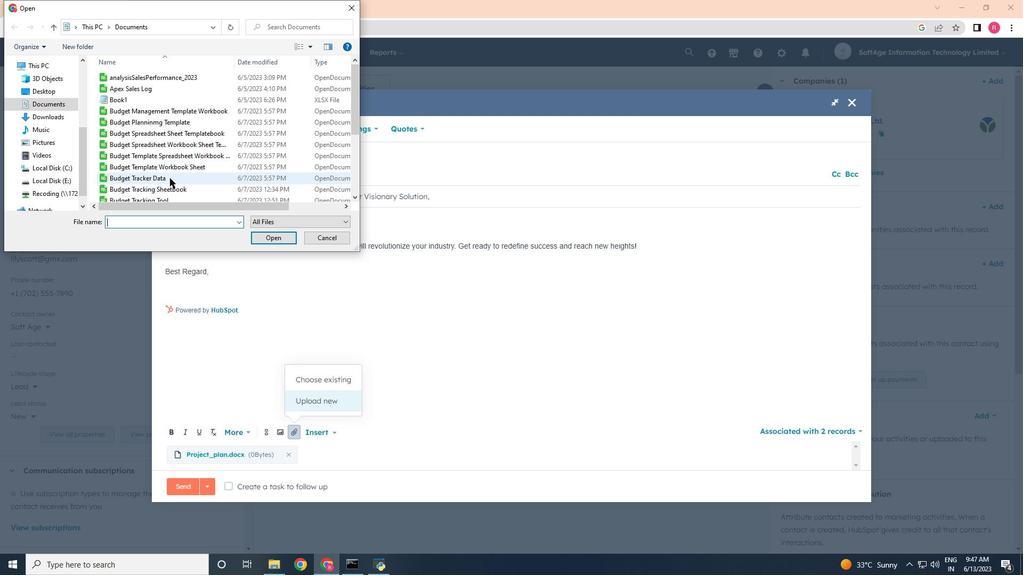 
Action: Mouse scrolled (171, 178) with delta (0, 0)
Screenshot: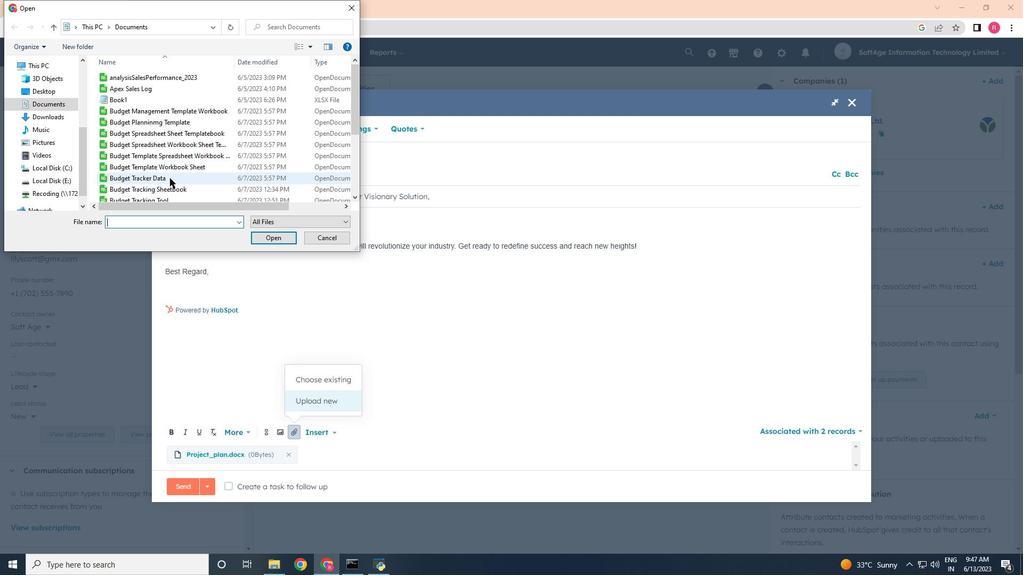 
Action: Mouse scrolled (171, 178) with delta (0, 0)
Screenshot: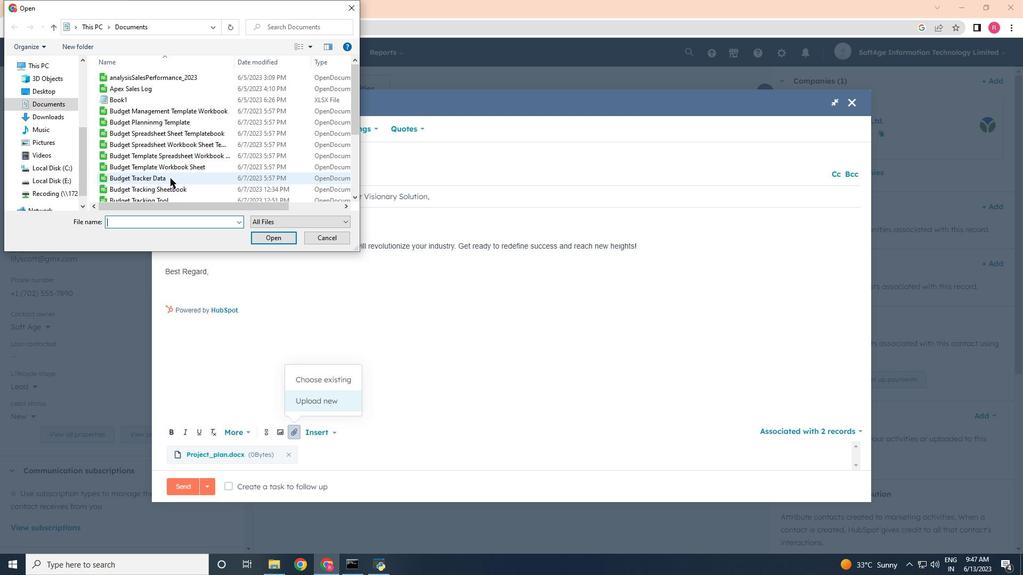 
Action: Mouse scrolled (171, 178) with delta (0, 0)
Screenshot: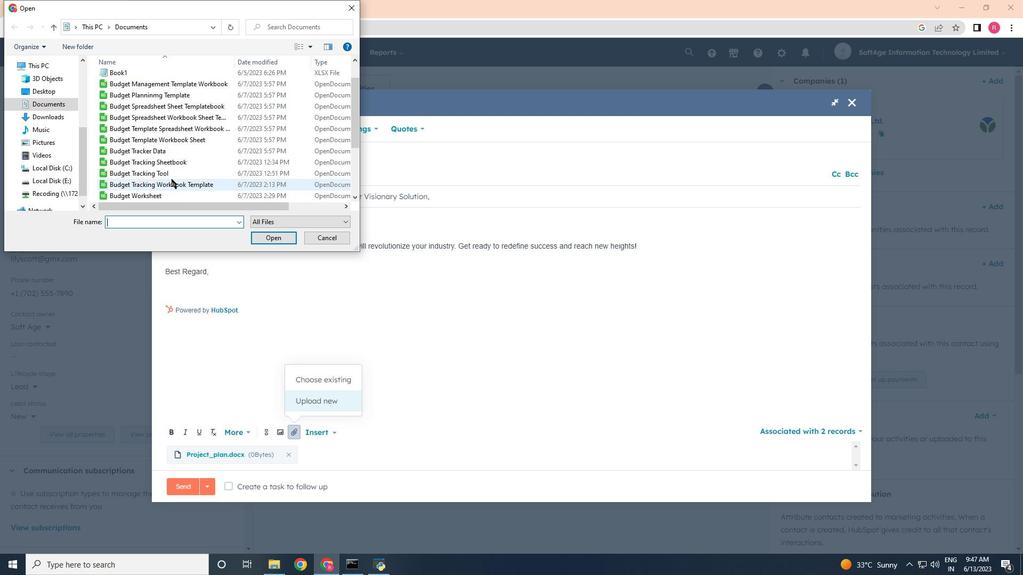 
Action: Mouse scrolled (171, 178) with delta (0, 0)
Screenshot: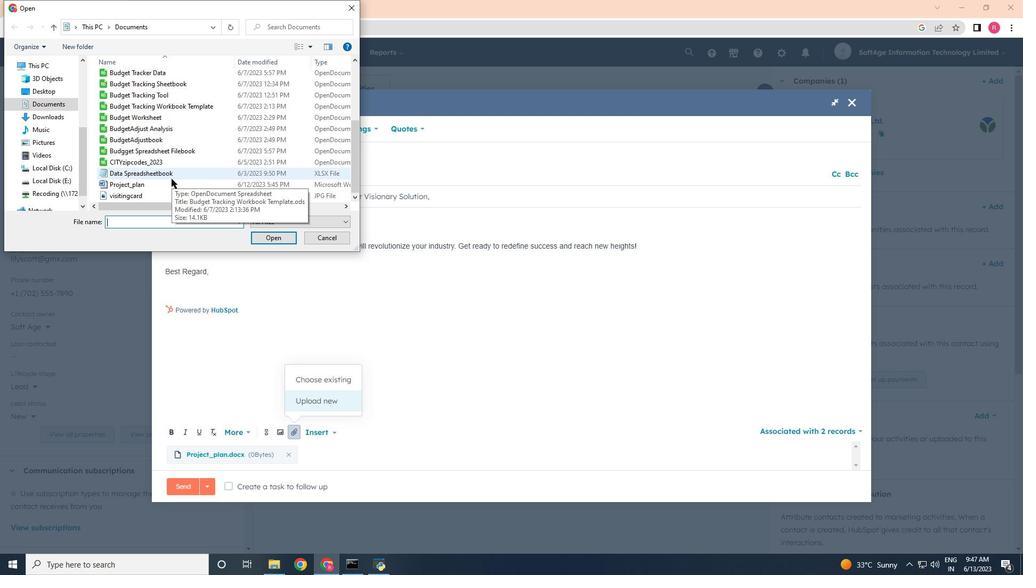 
Action: Mouse scrolled (171, 178) with delta (0, 0)
Screenshot: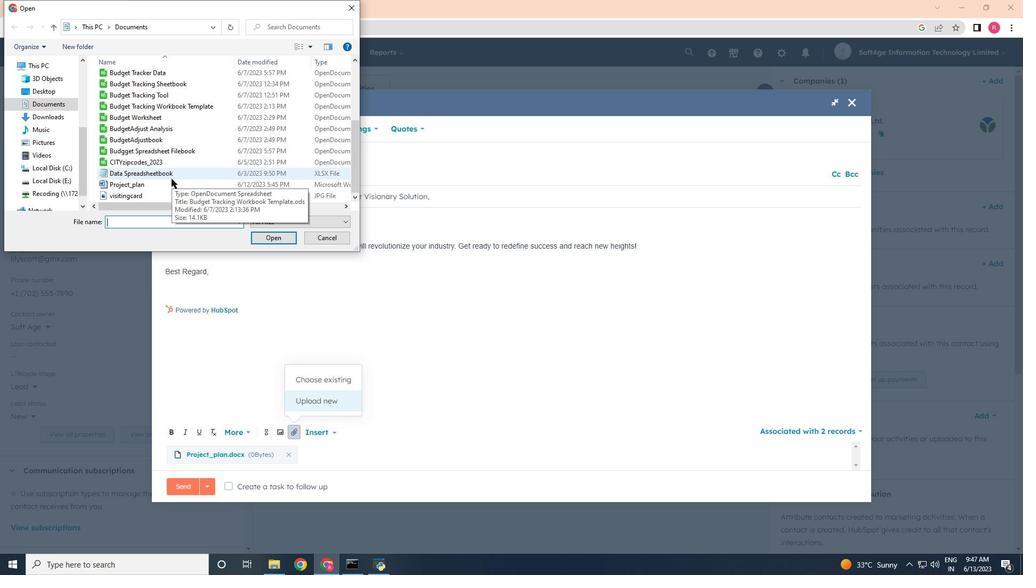 
Action: Mouse scrolled (171, 178) with delta (0, 0)
Screenshot: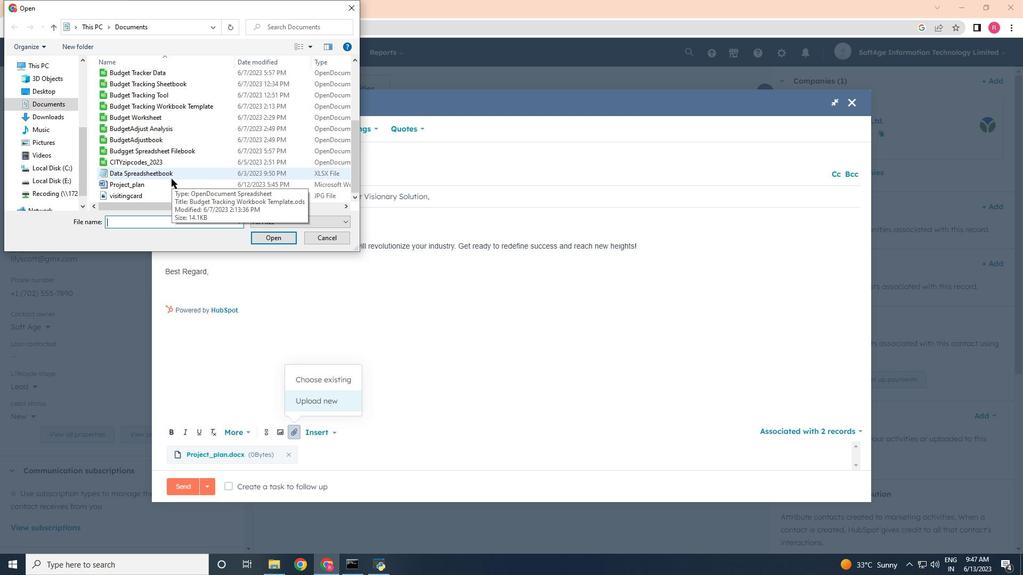 
Action: Mouse moved to (165, 199)
Screenshot: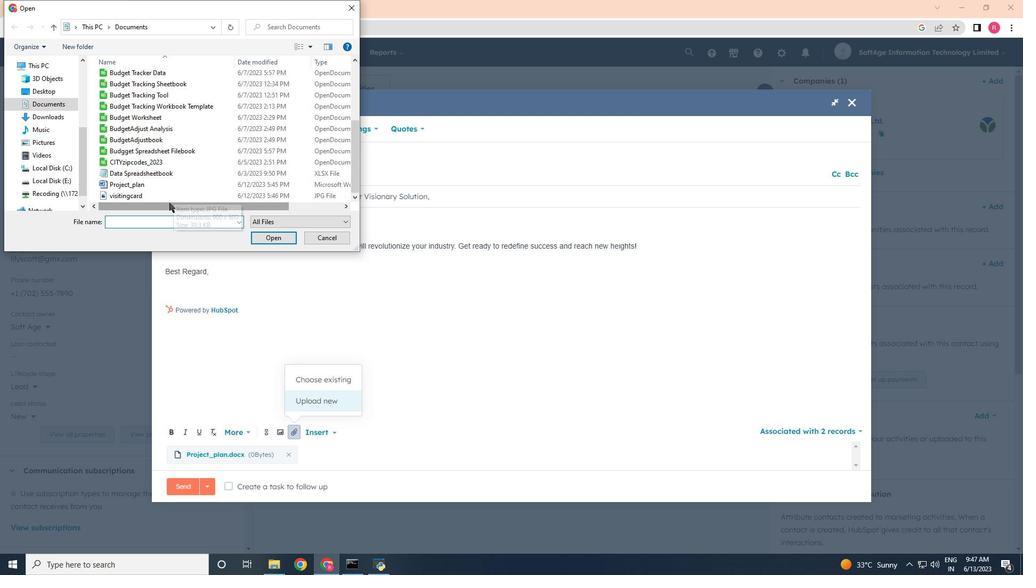
Action: Mouse pressed left at (165, 199)
Screenshot: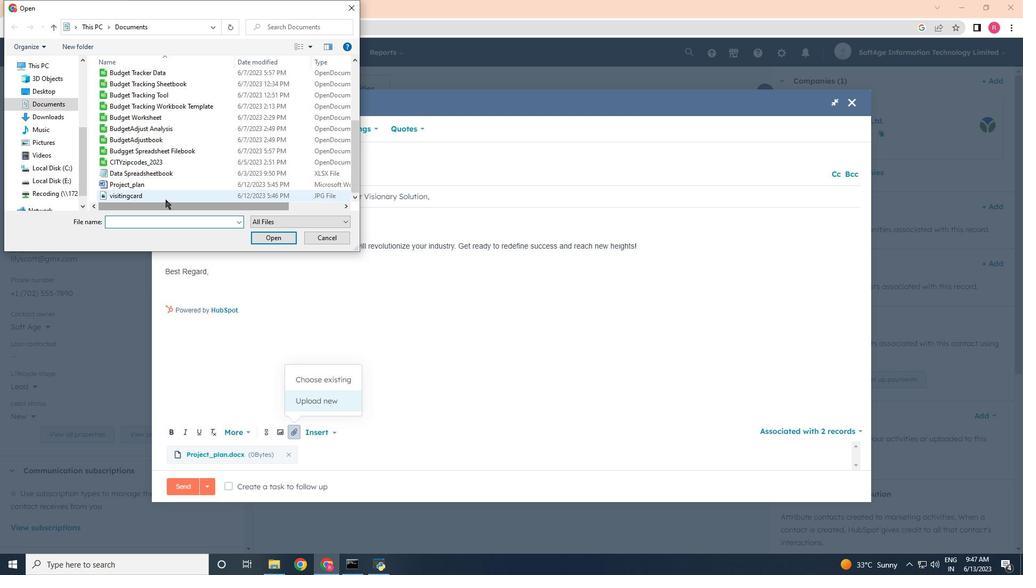 
Action: Mouse moved to (265, 238)
Screenshot: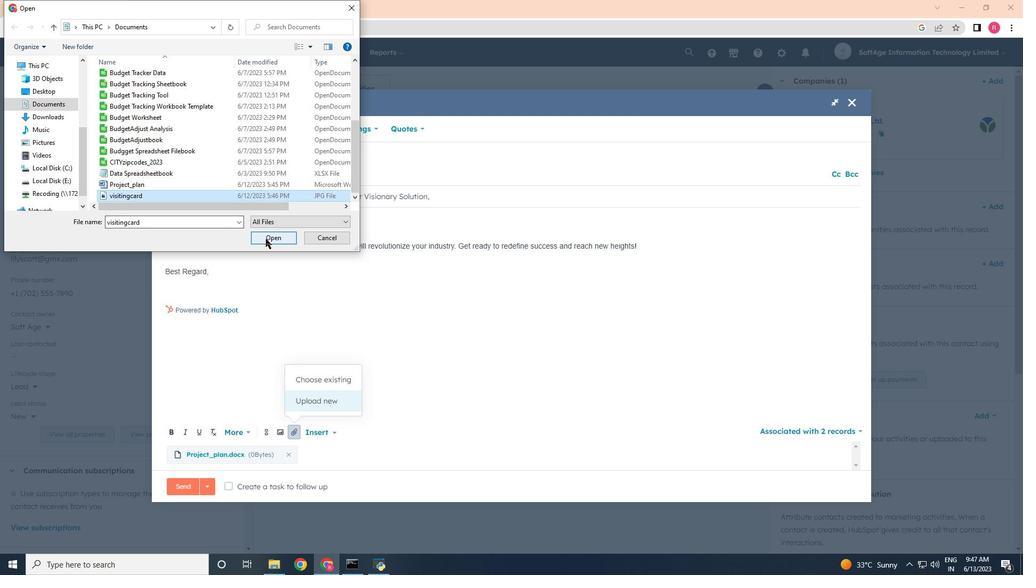 
Action: Mouse pressed left at (265, 238)
Screenshot: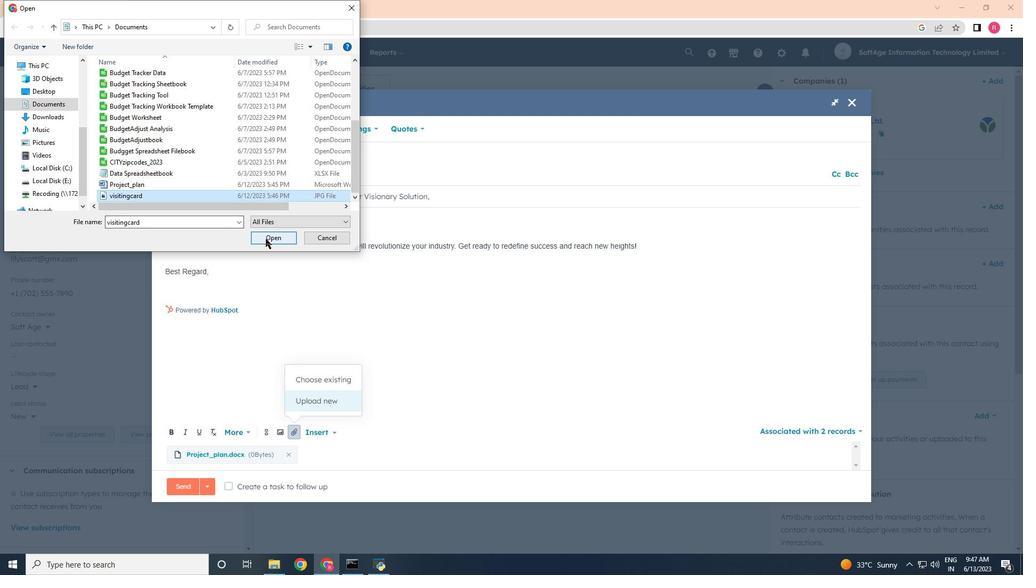 
Action: Mouse moved to (209, 280)
Screenshot: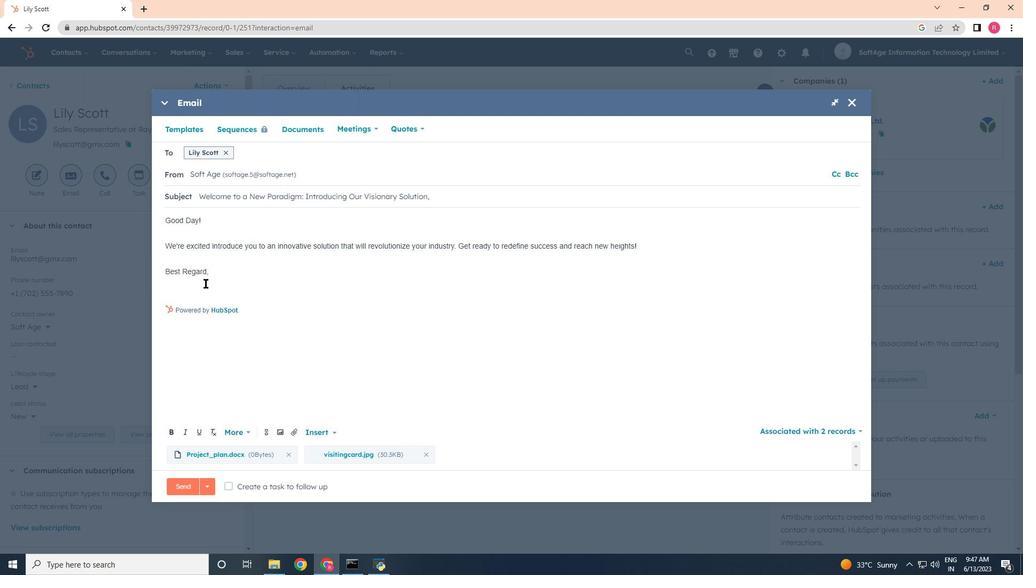 
Action: Mouse pressed left at (209, 280)
Screenshot: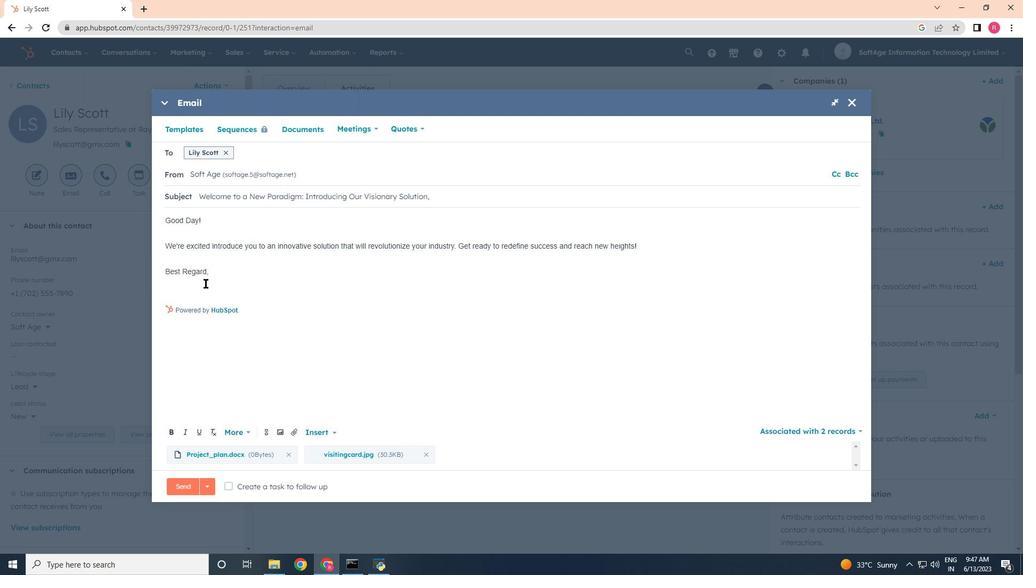 
Action: Mouse moved to (272, 433)
Screenshot: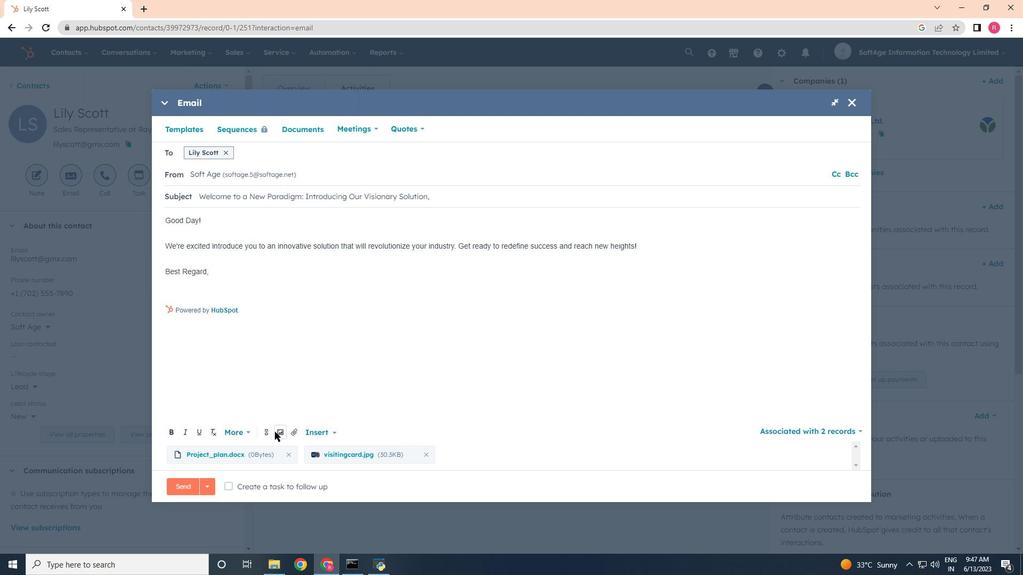 
Action: Mouse pressed left at (272, 433)
Screenshot: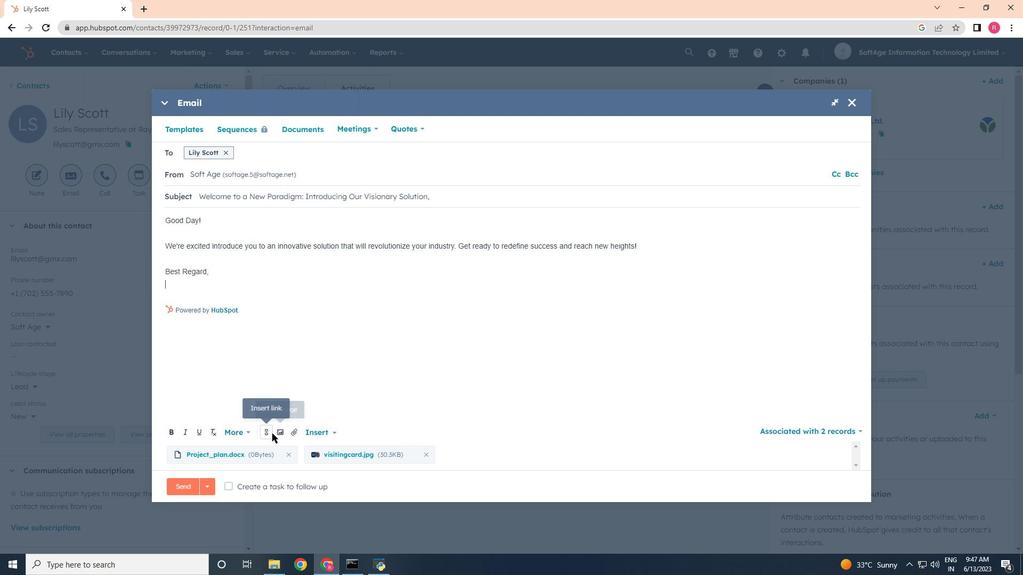 
Action: Mouse moved to (310, 319)
Screenshot: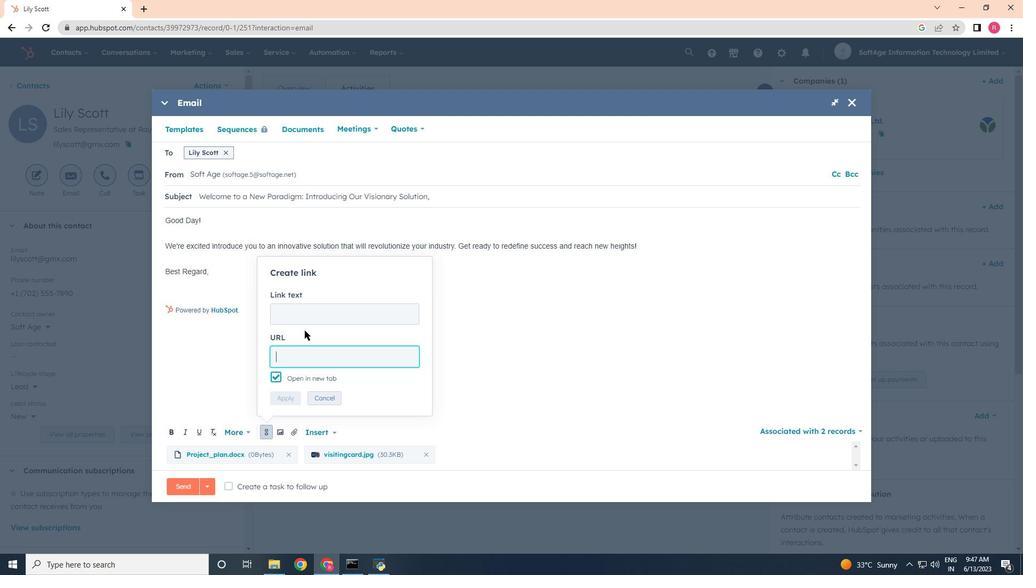 
Action: Mouse pressed left at (310, 319)
Screenshot: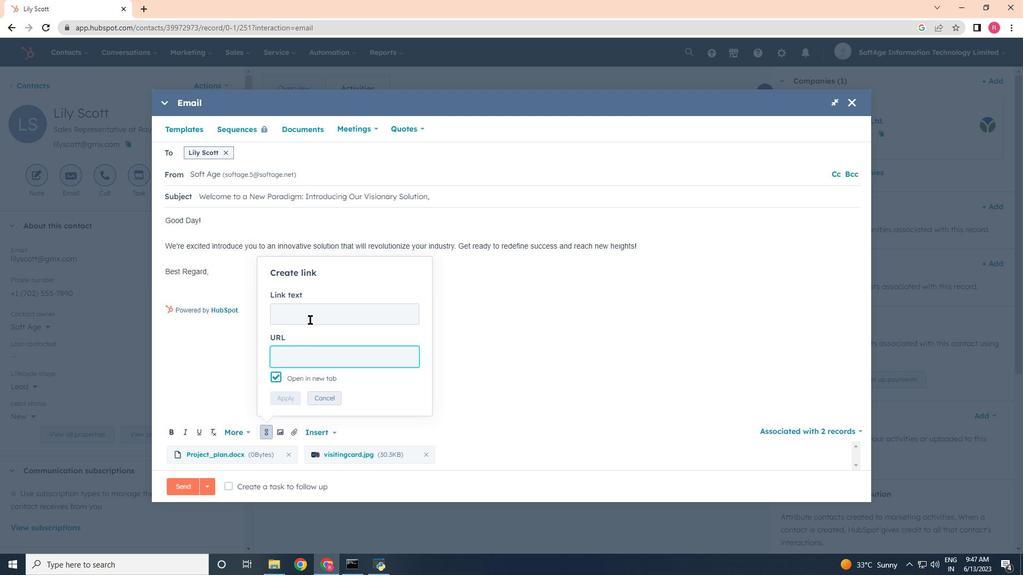 
Action: Key pressed <Key.shift>Pinterest<Key.space>
Screenshot: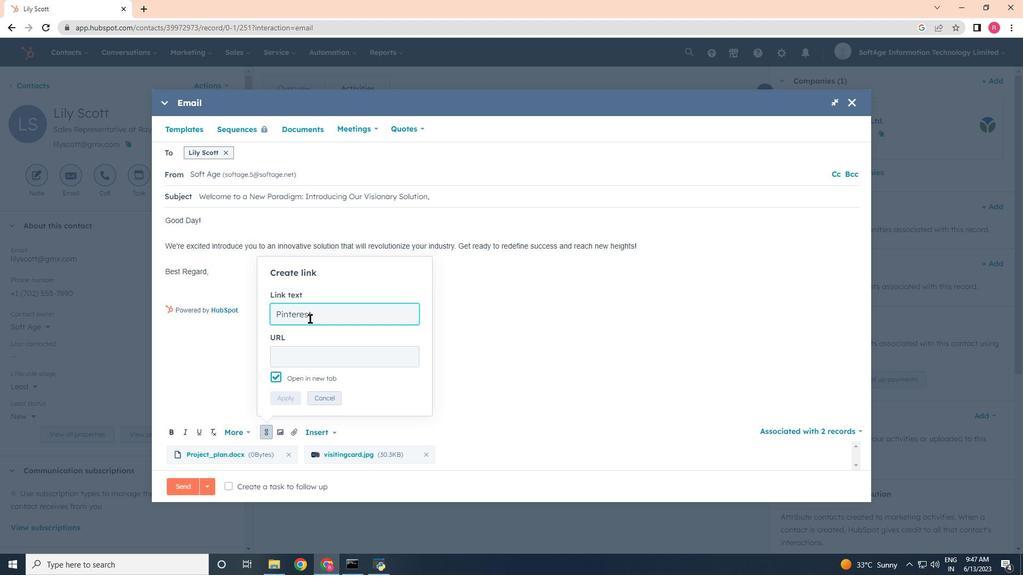 
Action: Mouse moved to (305, 357)
Screenshot: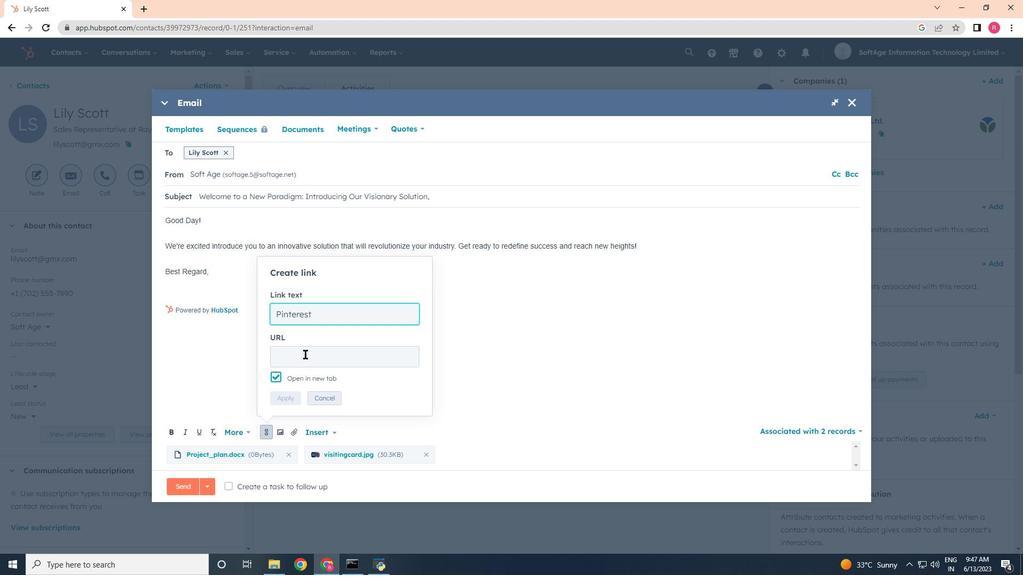 
Action: Mouse pressed left at (305, 357)
Screenshot: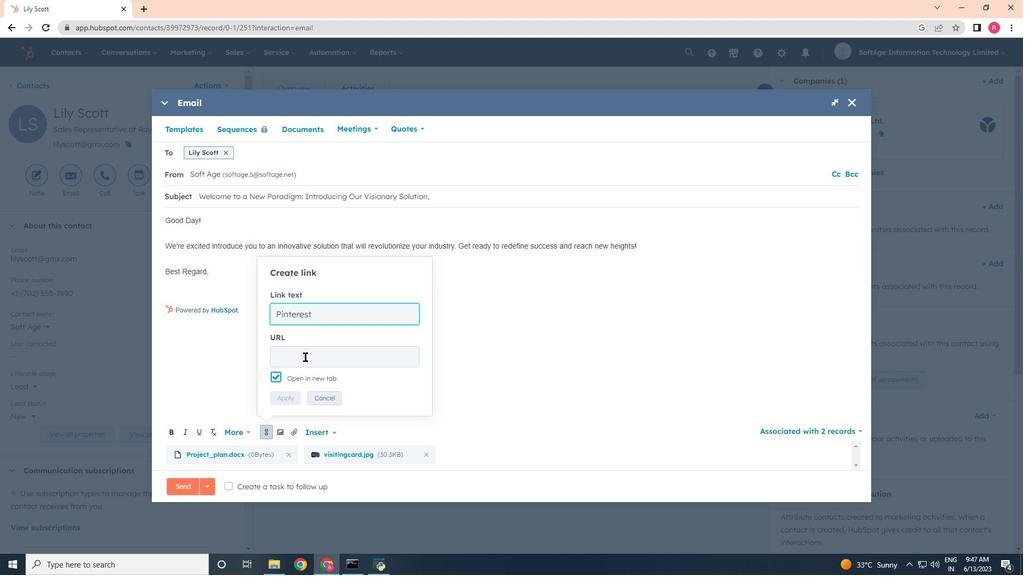 
Action: Mouse moved to (305, 357)
Screenshot: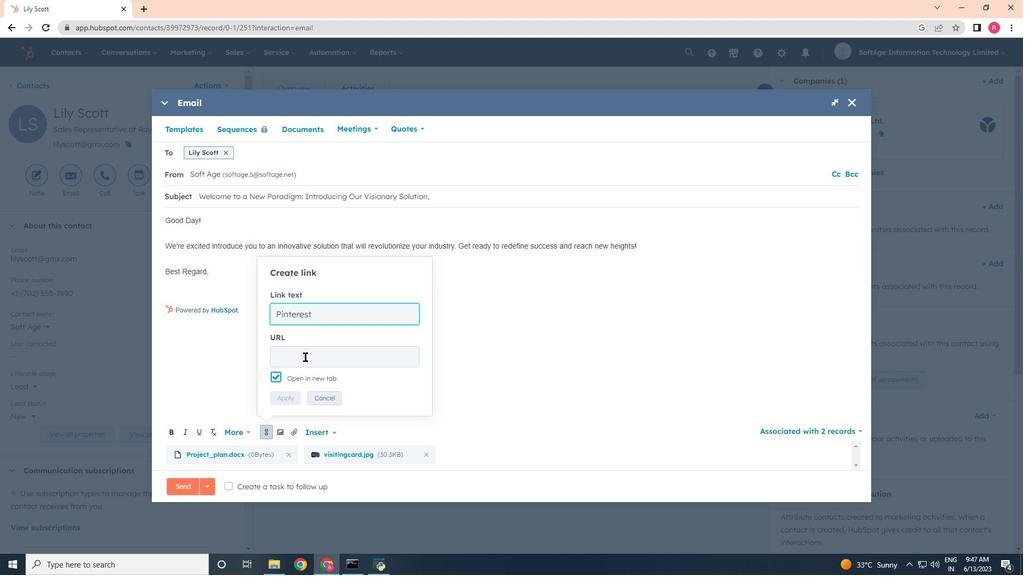 
Action: Key pressed in.oi
Screenshot: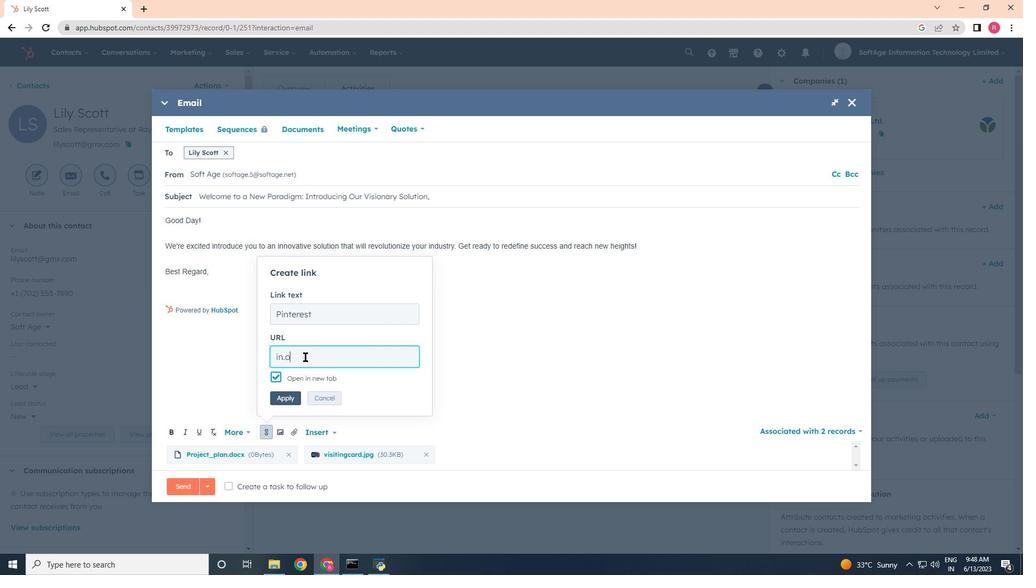 
Action: Mouse moved to (305, 357)
Screenshot: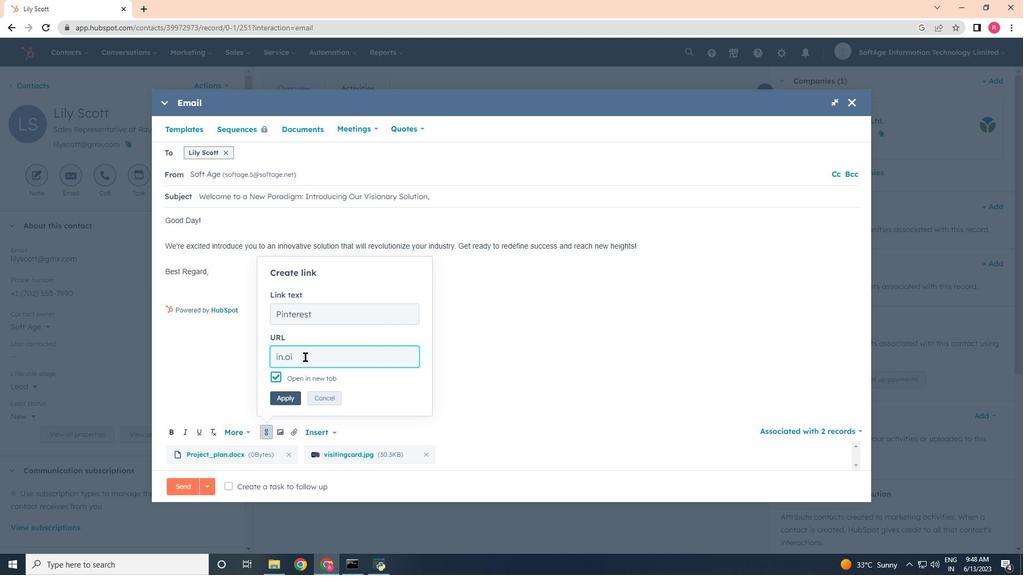 
Action: Key pressed nterest.com
Screenshot: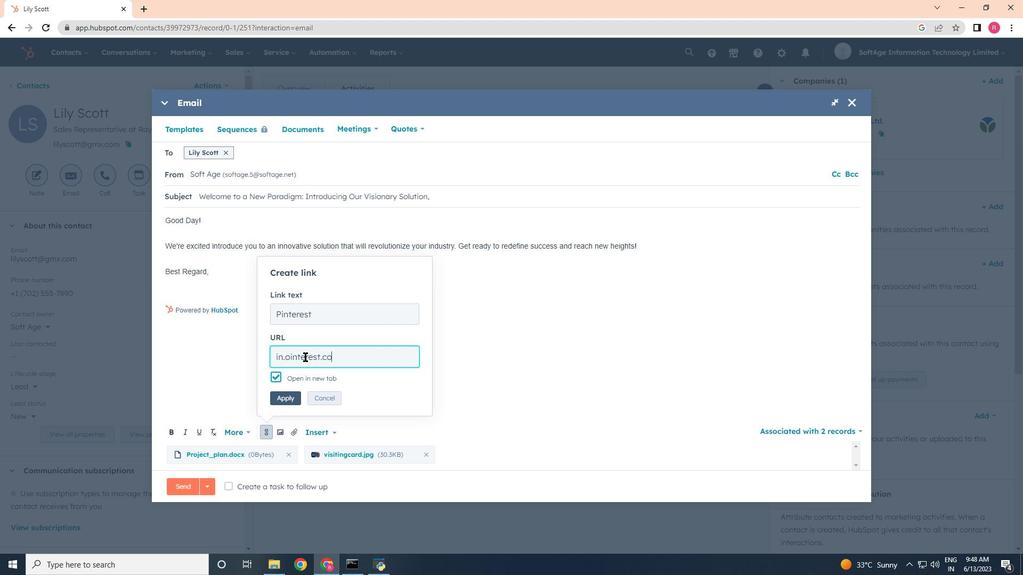 
Action: Mouse moved to (289, 394)
Screenshot: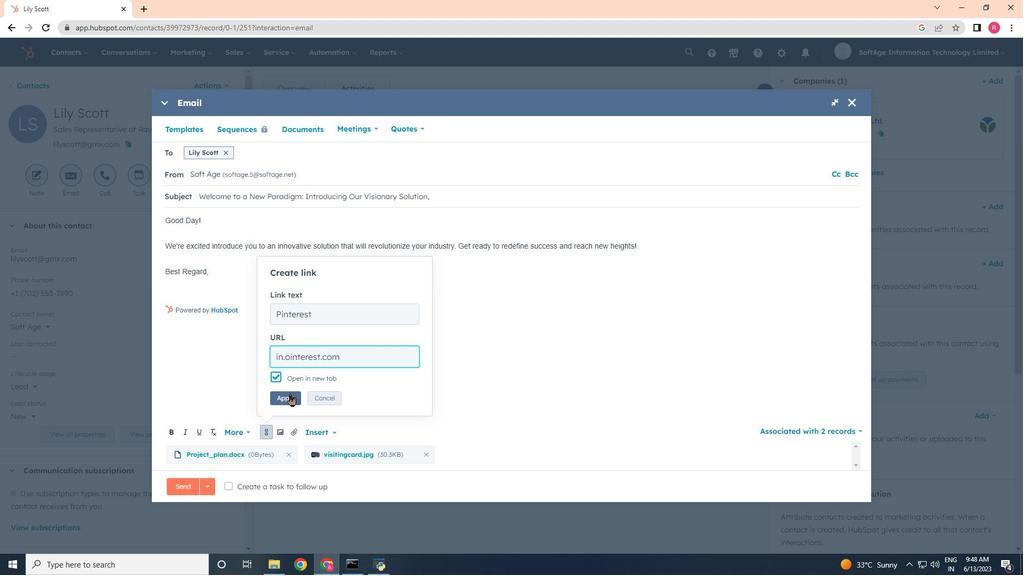 
Action: Mouse pressed left at (289, 394)
Screenshot: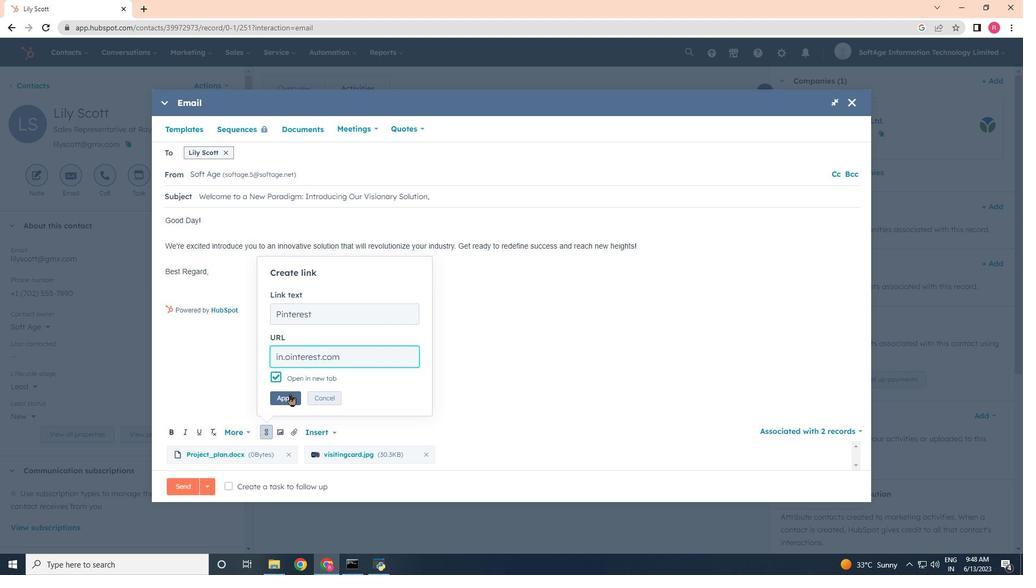 
Action: Mouse moved to (230, 485)
Screenshot: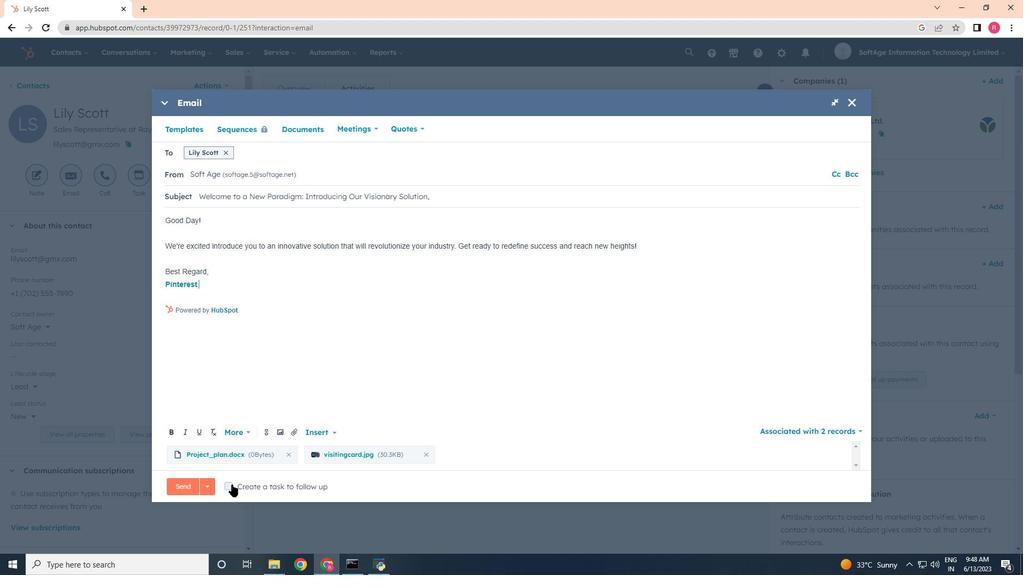 
Action: Mouse pressed left at (230, 485)
Screenshot: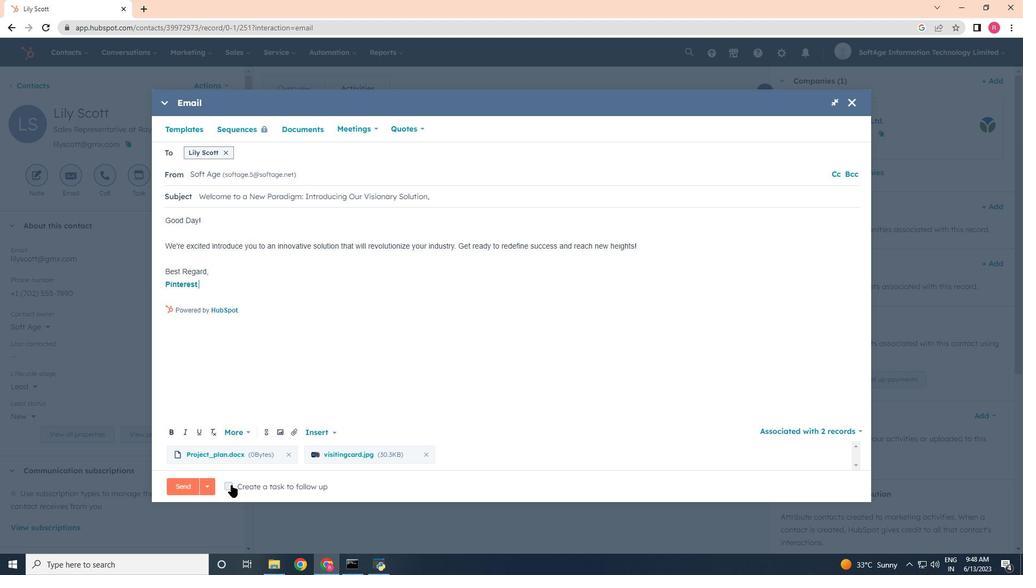 
Action: Mouse moved to (435, 485)
Screenshot: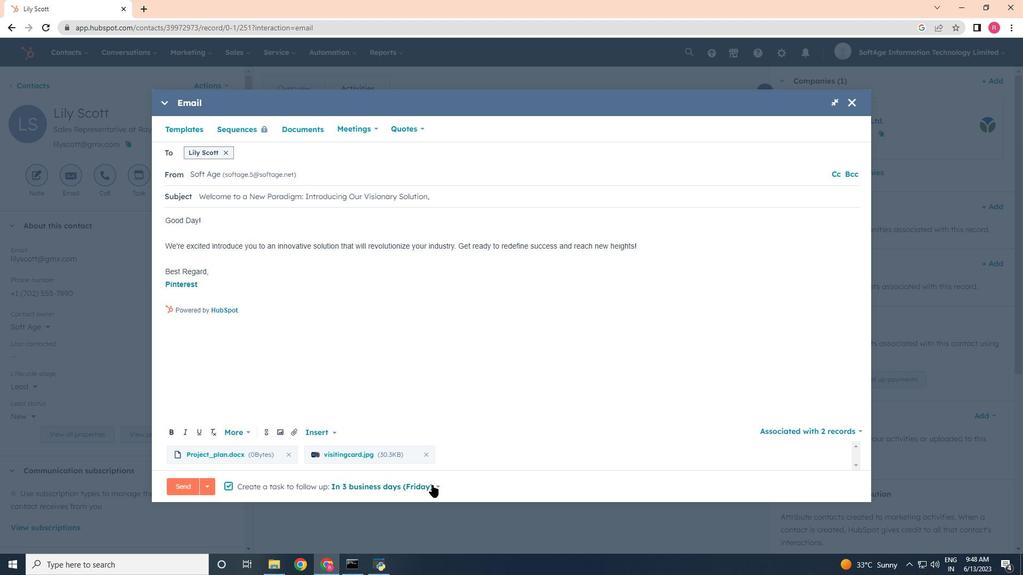 
Action: Mouse pressed left at (435, 485)
Screenshot: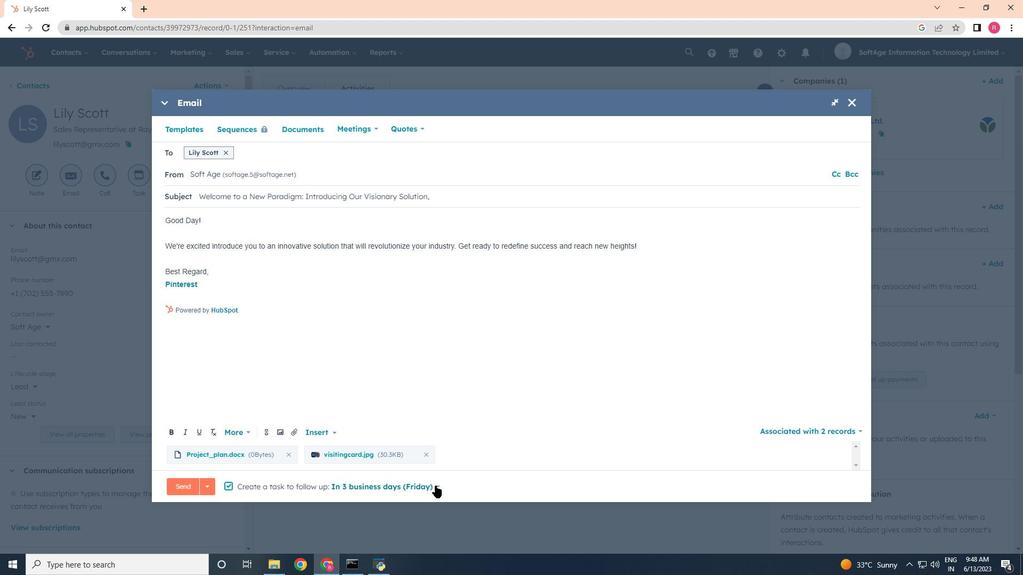 
Action: Mouse moved to (361, 404)
Screenshot: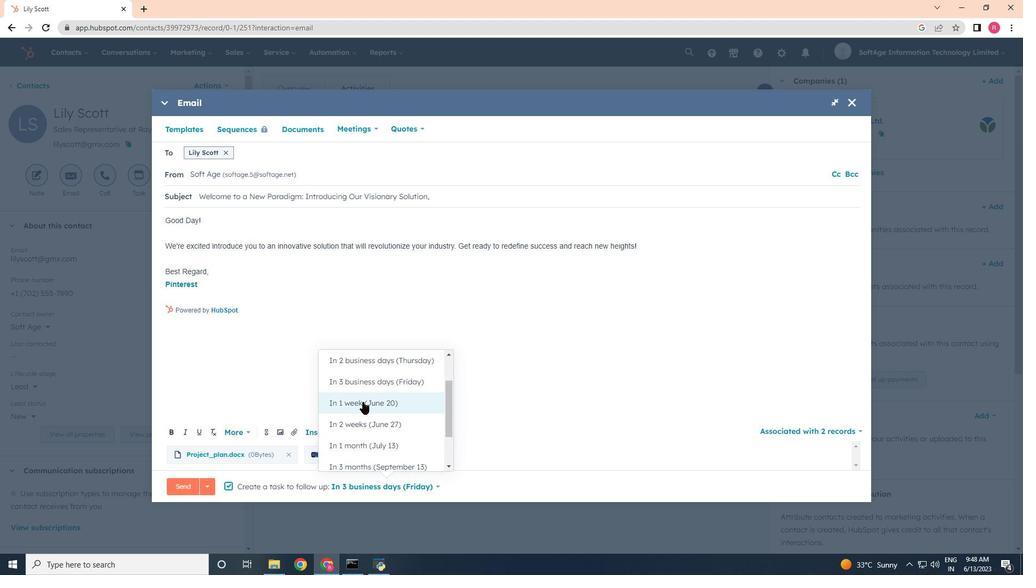 
Action: Mouse pressed left at (361, 404)
Screenshot: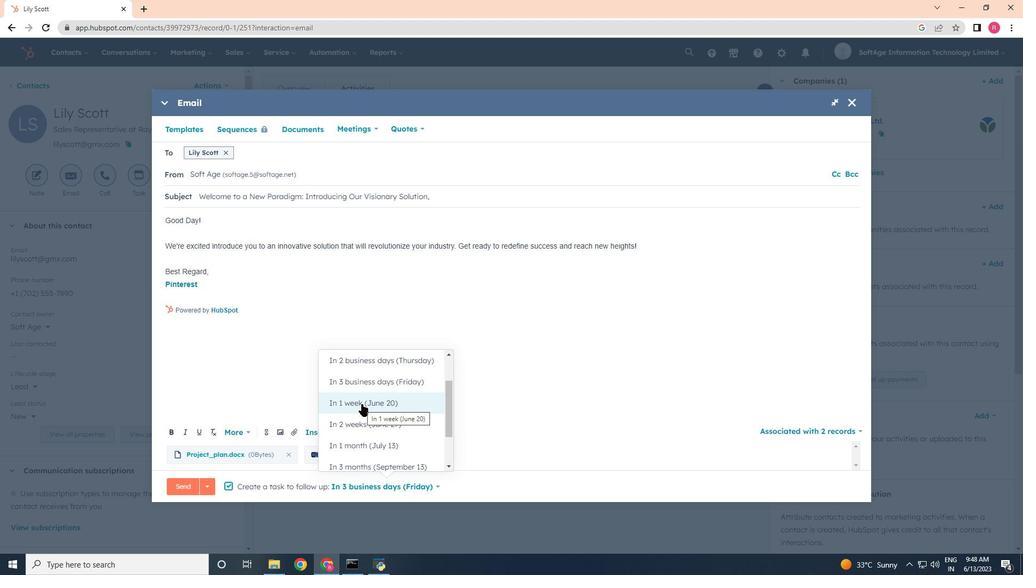 
Action: Mouse moved to (178, 483)
Screenshot: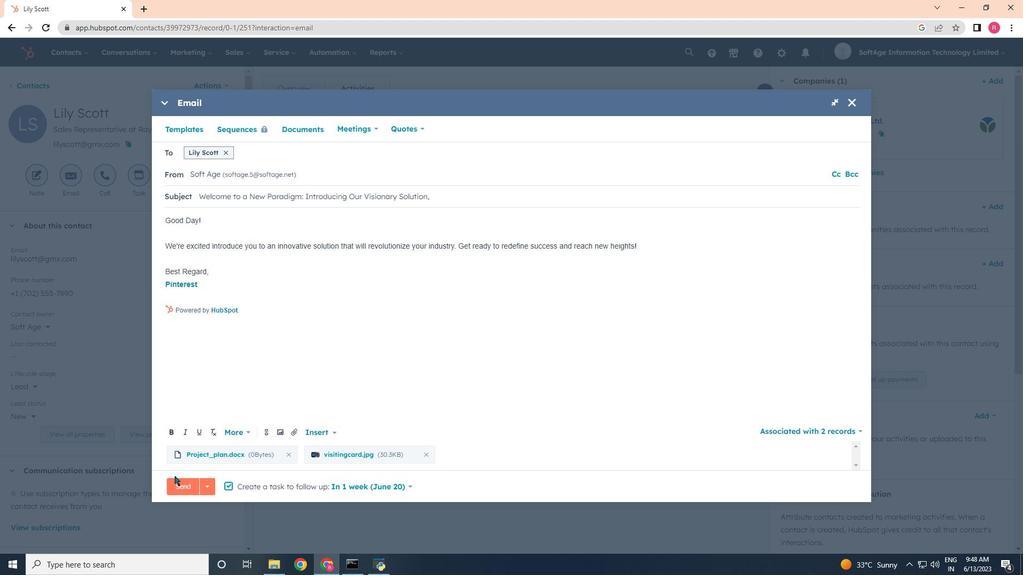 
Action: Mouse pressed left at (178, 483)
Screenshot: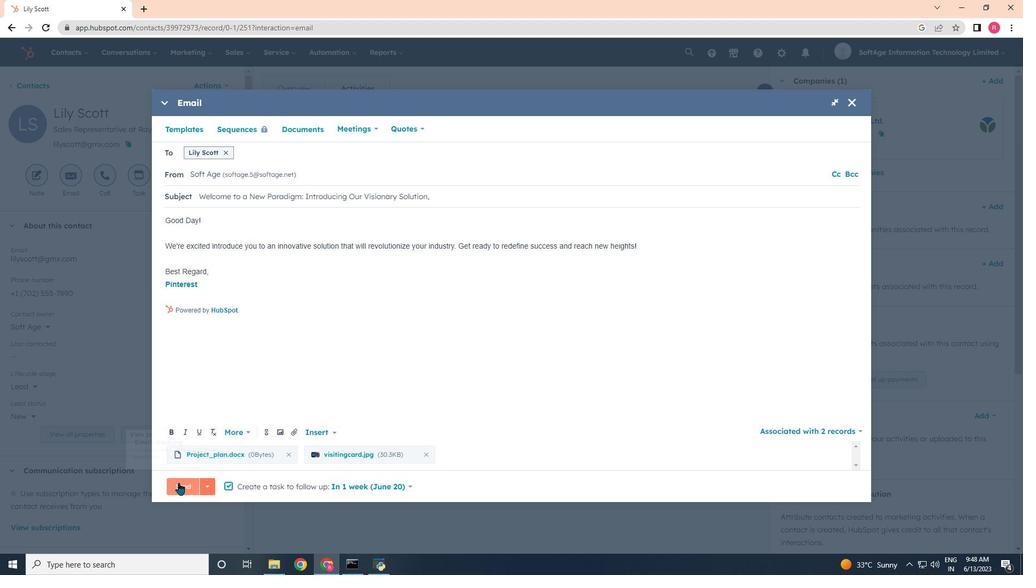 
Action: Mouse moved to (177, 485)
Screenshot: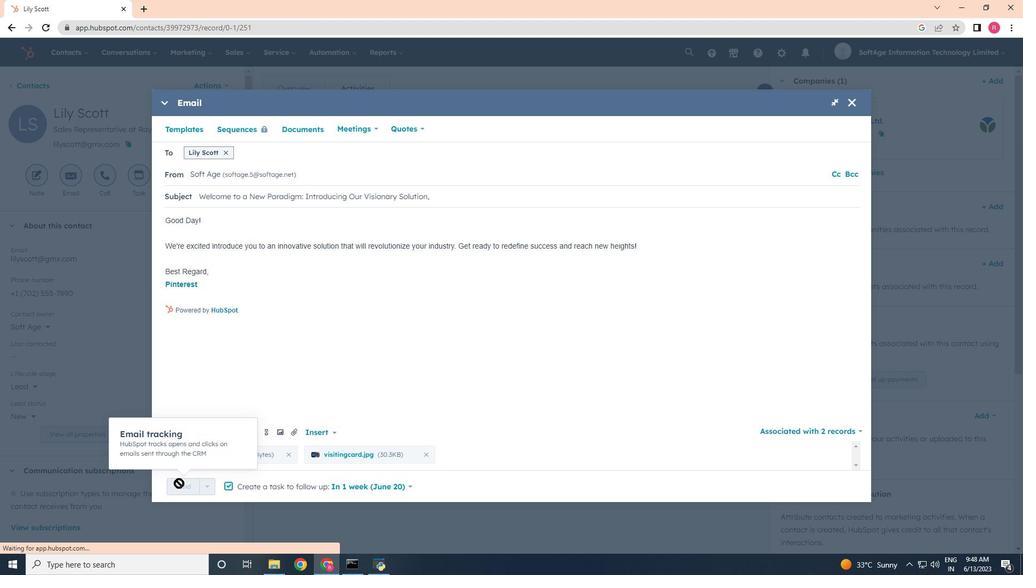 
